 Task: Find connections with filter location Piraí with filter topic #training with filter profile language Potuguese with filter current company Management Solutions International (MSI) with filter school Tezpur University with filter industry Ground Passenger Transportation with filter service category Logo Design with filter keywords title Political Scientist
Action: Mouse moved to (149, 211)
Screenshot: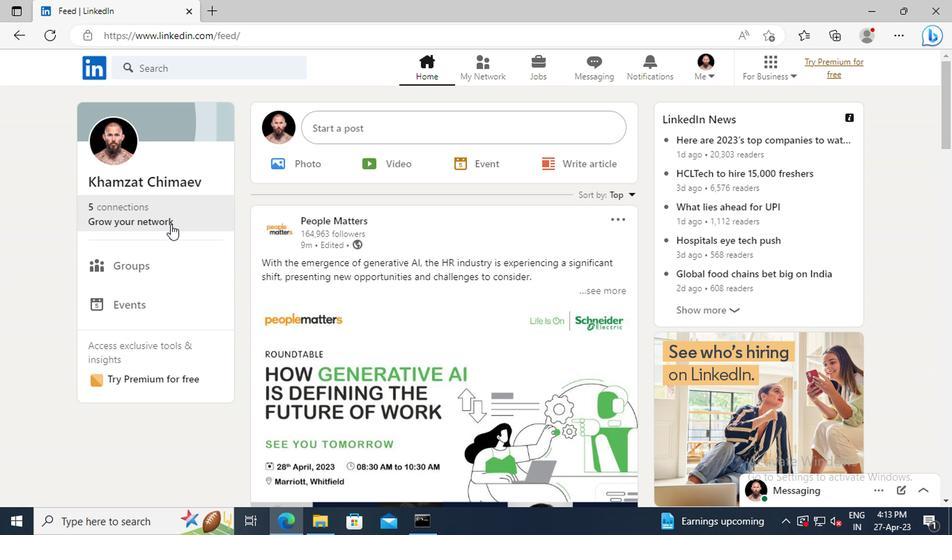 
Action: Mouse pressed left at (149, 211)
Screenshot: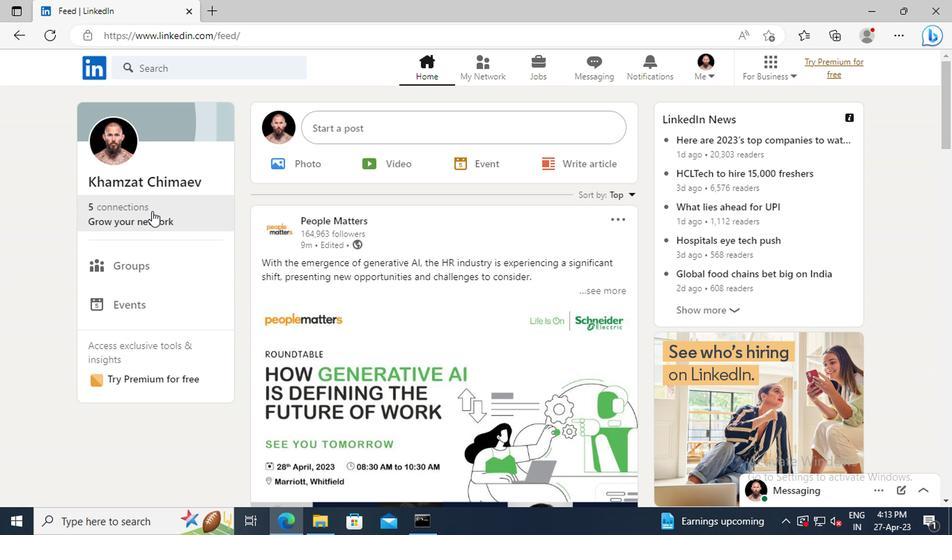 
Action: Mouse moved to (156, 142)
Screenshot: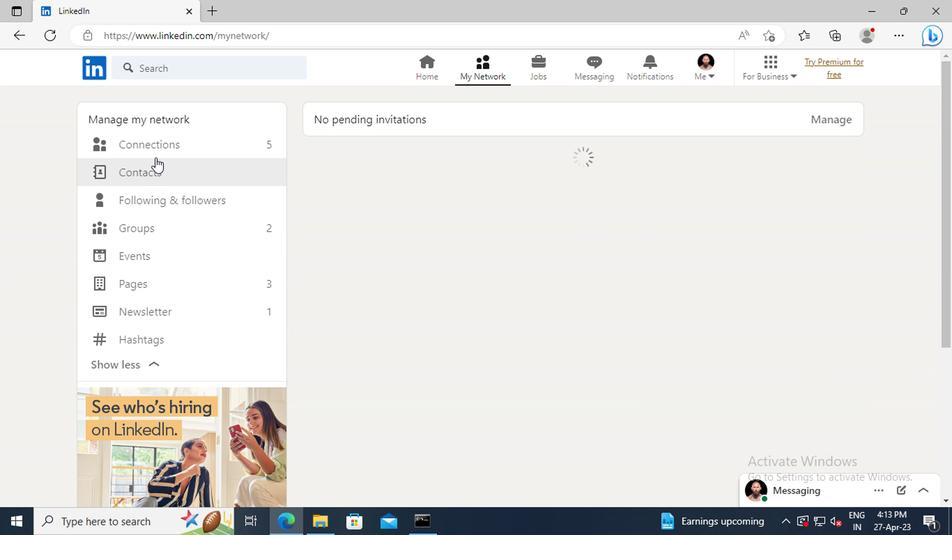 
Action: Mouse pressed left at (156, 142)
Screenshot: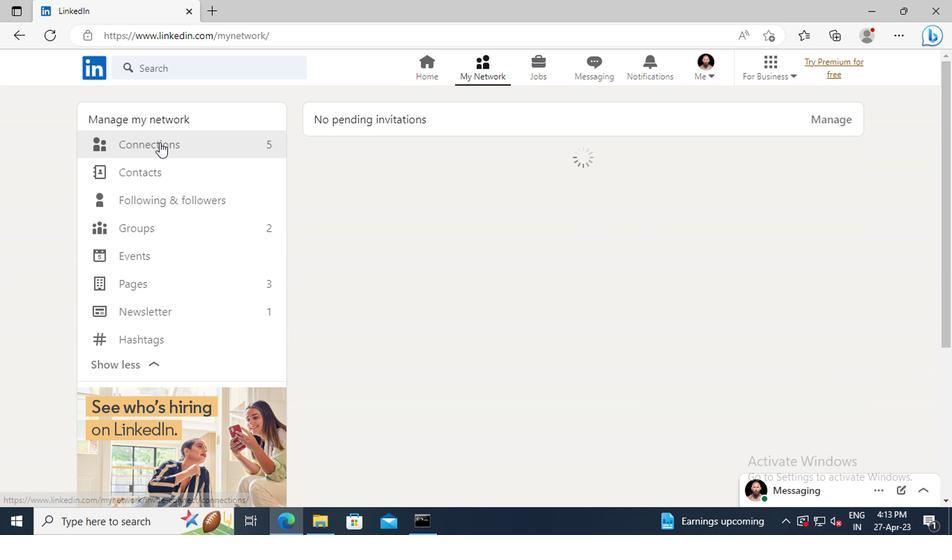 
Action: Mouse moved to (579, 145)
Screenshot: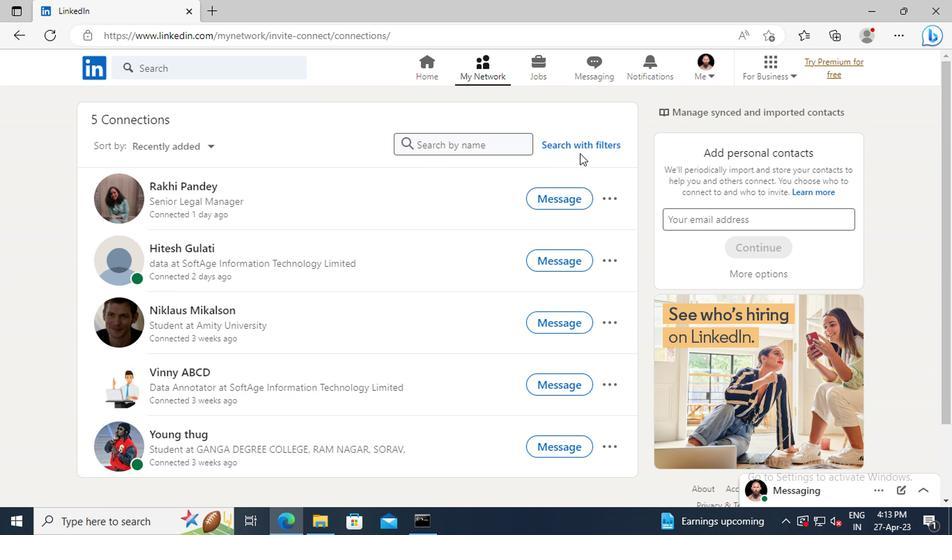 
Action: Mouse pressed left at (579, 145)
Screenshot: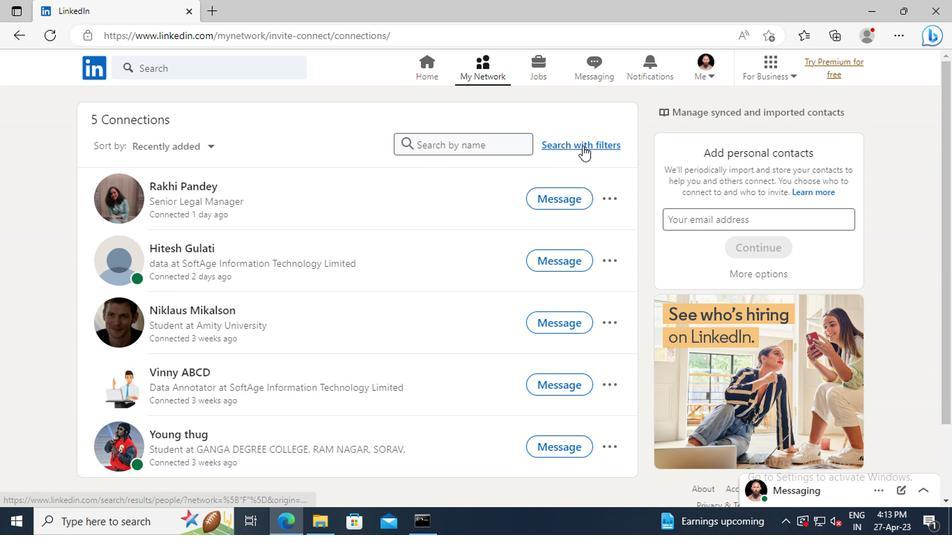 
Action: Mouse moved to (521, 109)
Screenshot: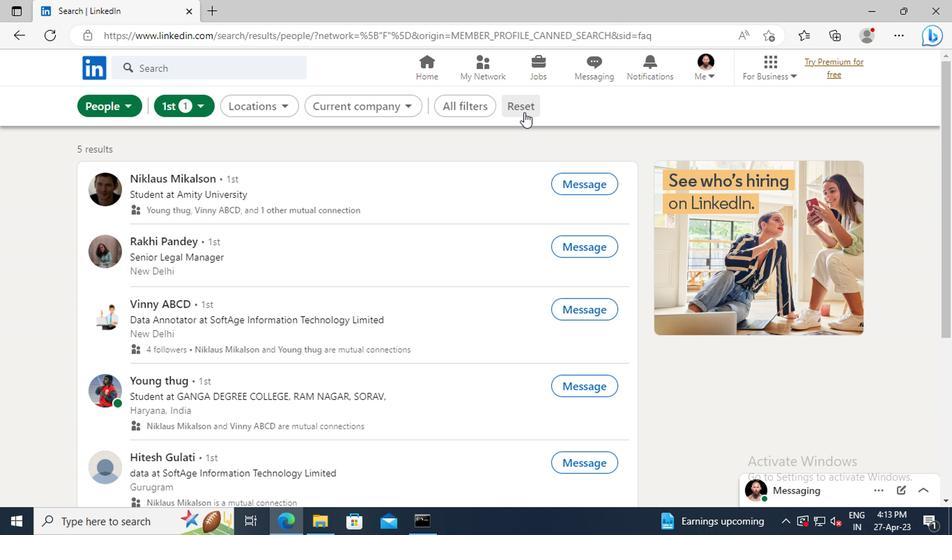 
Action: Mouse pressed left at (521, 109)
Screenshot: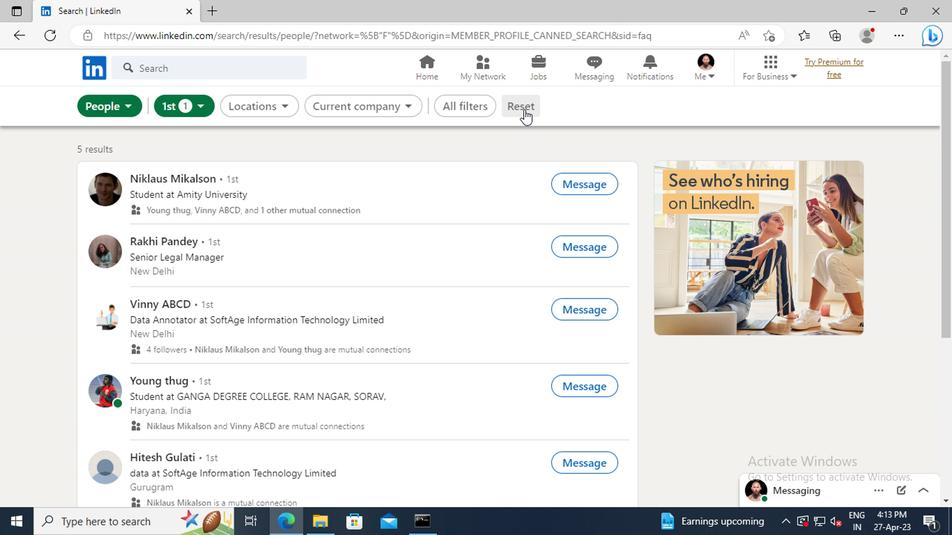 
Action: Mouse moved to (503, 106)
Screenshot: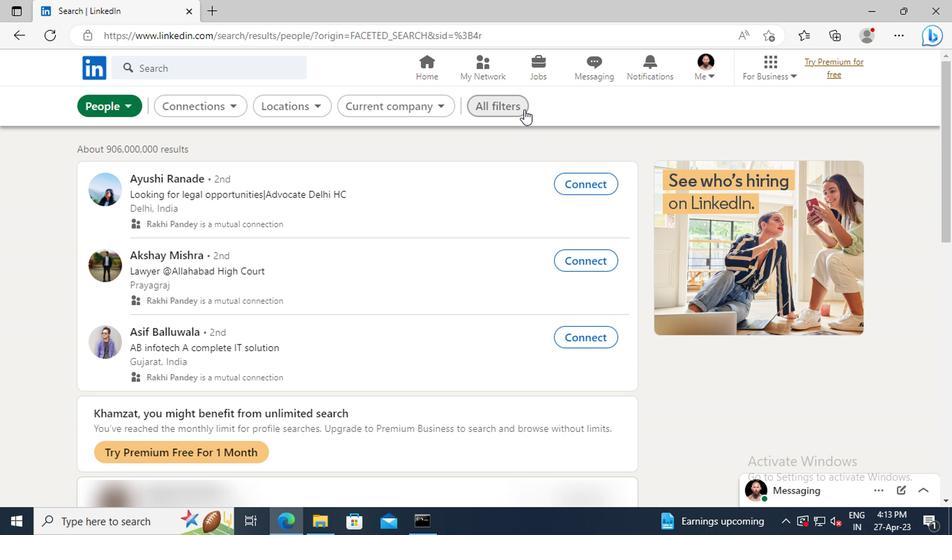 
Action: Mouse pressed left at (503, 106)
Screenshot: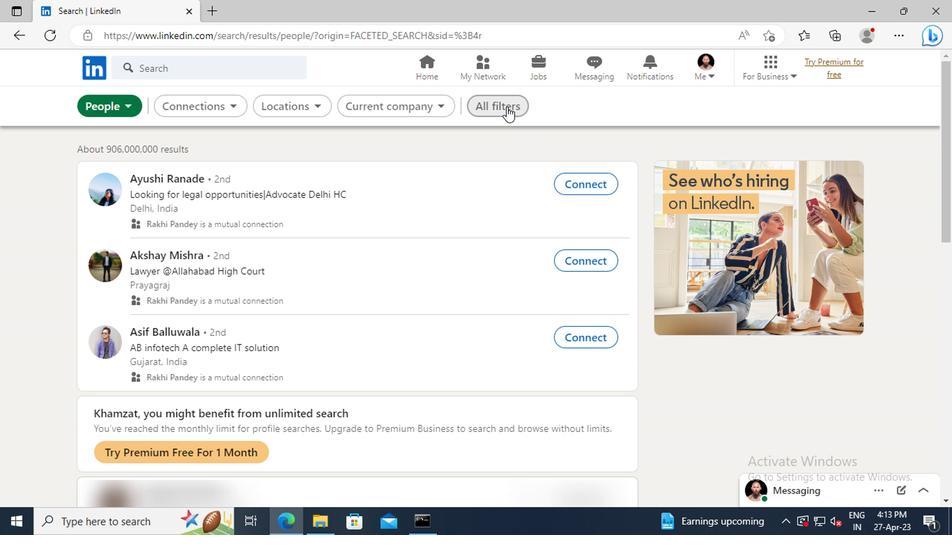 
Action: Mouse moved to (806, 271)
Screenshot: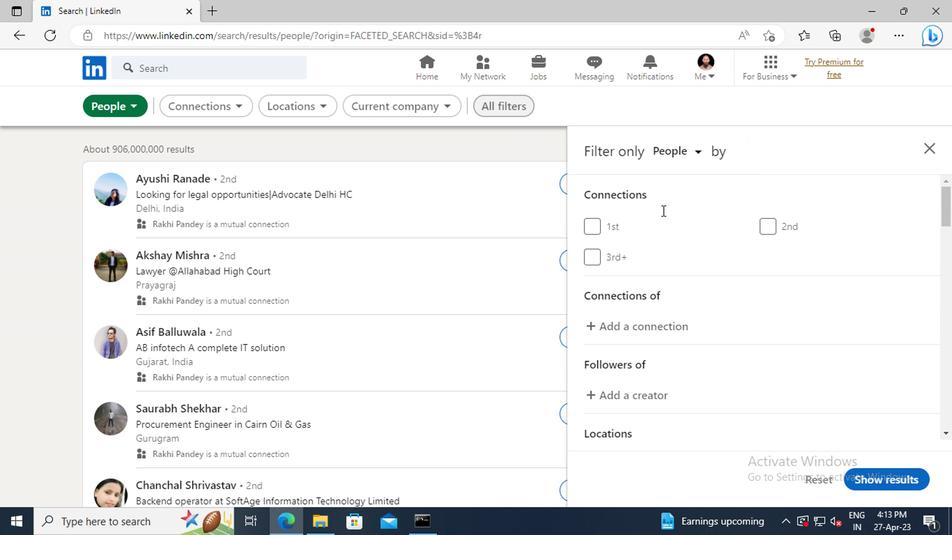 
Action: Mouse scrolled (806, 271) with delta (0, 0)
Screenshot: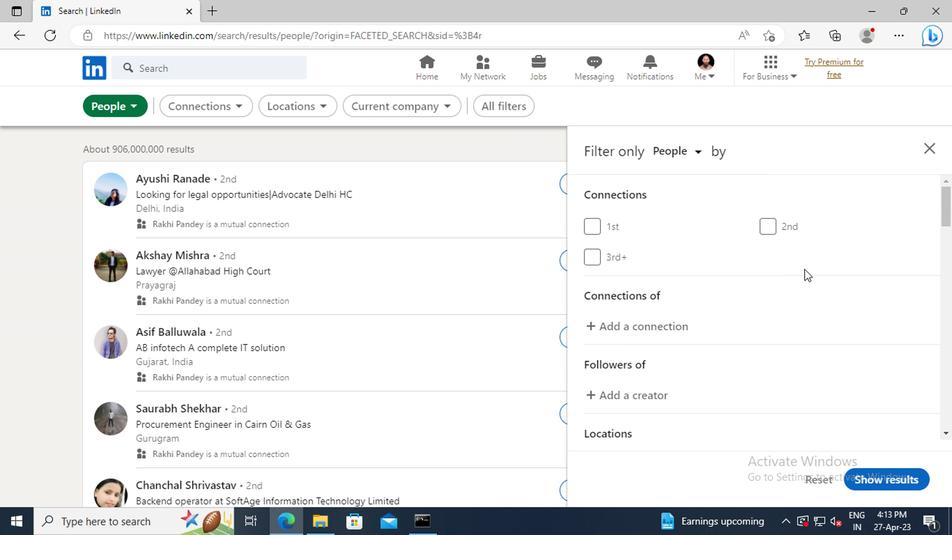 
Action: Mouse scrolled (806, 271) with delta (0, 0)
Screenshot: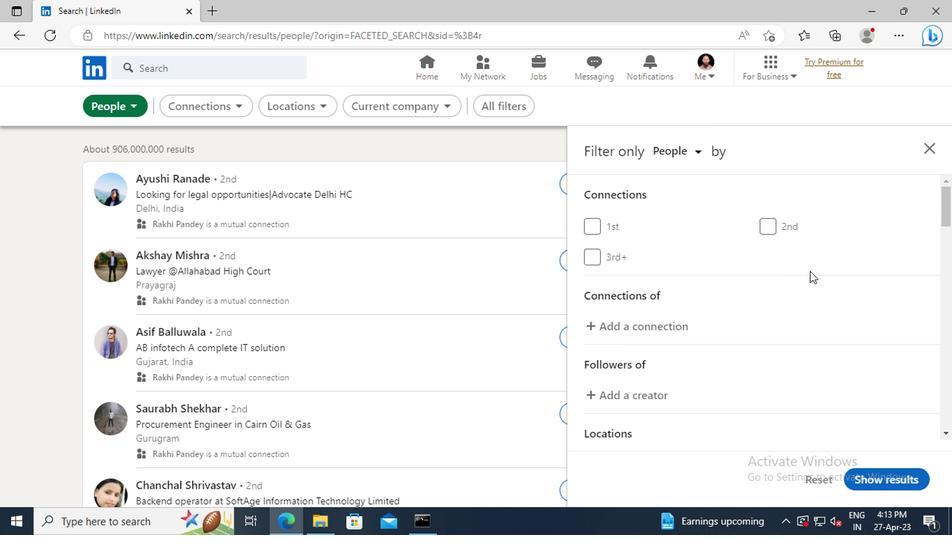 
Action: Mouse scrolled (806, 271) with delta (0, 0)
Screenshot: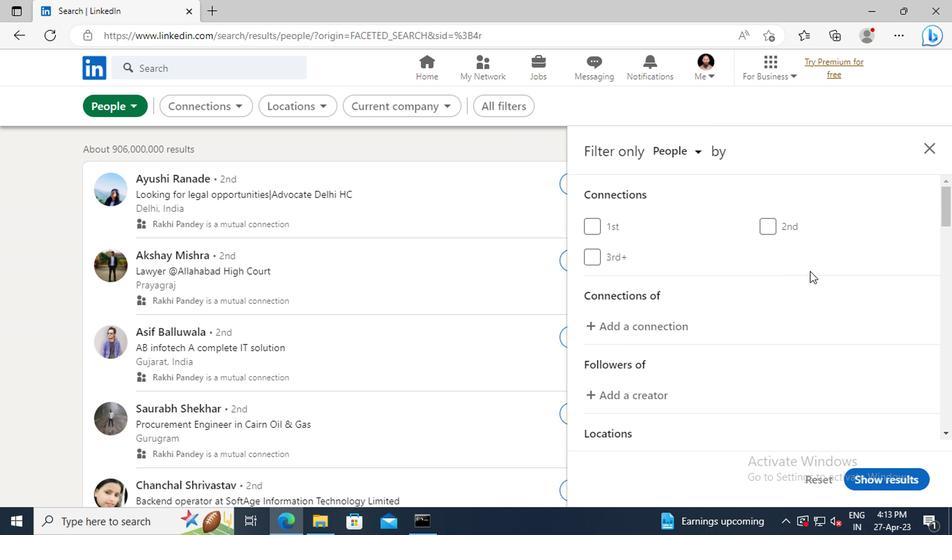 
Action: Mouse scrolled (806, 271) with delta (0, 0)
Screenshot: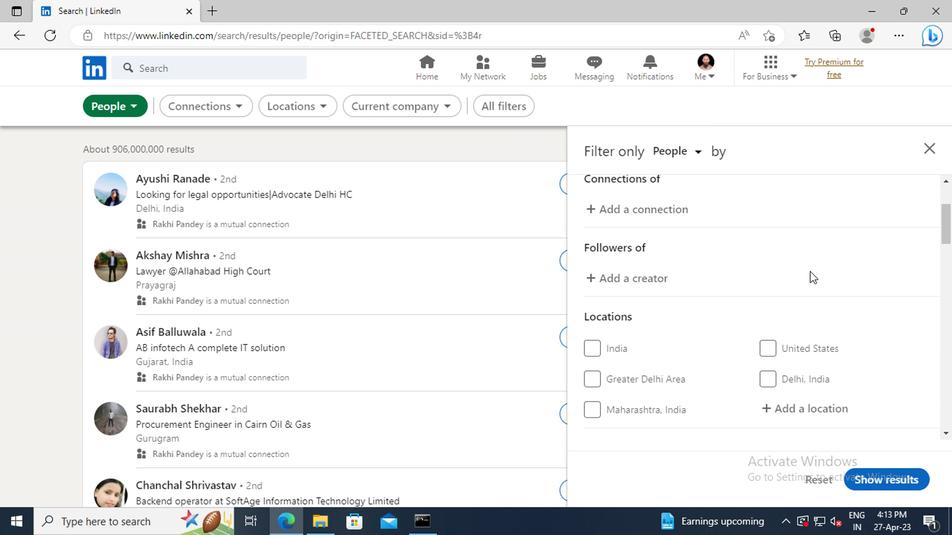 
Action: Mouse moved to (808, 367)
Screenshot: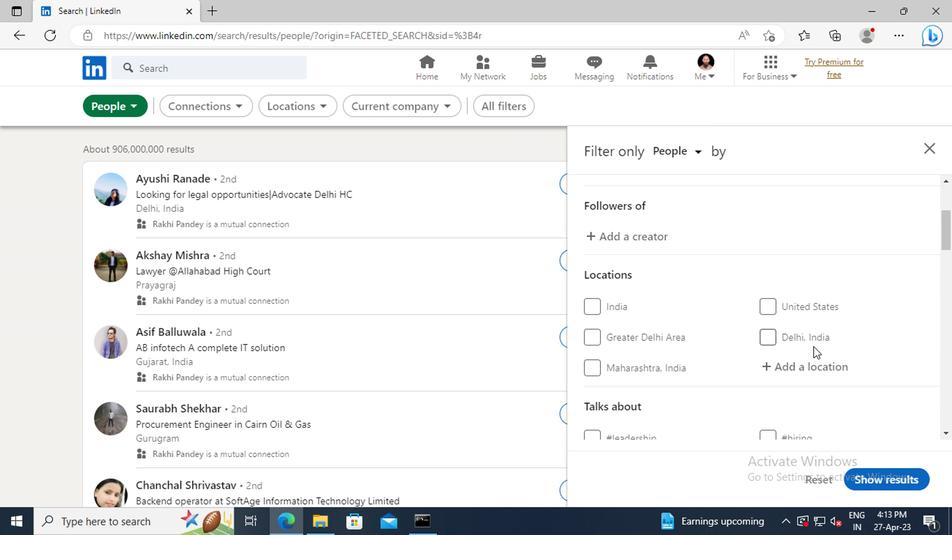 
Action: Mouse pressed left at (808, 367)
Screenshot: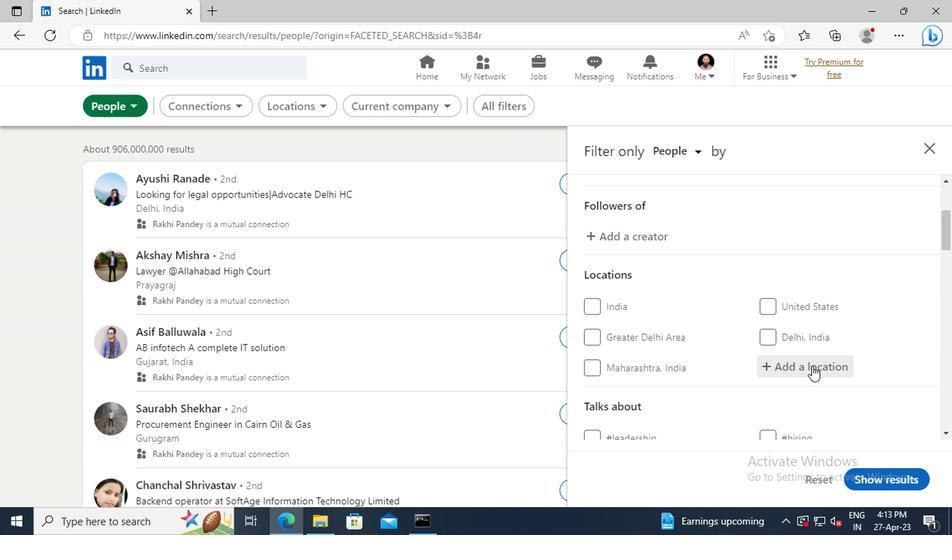 
Action: Key pressed <Key.shift>PIRAI
Screenshot: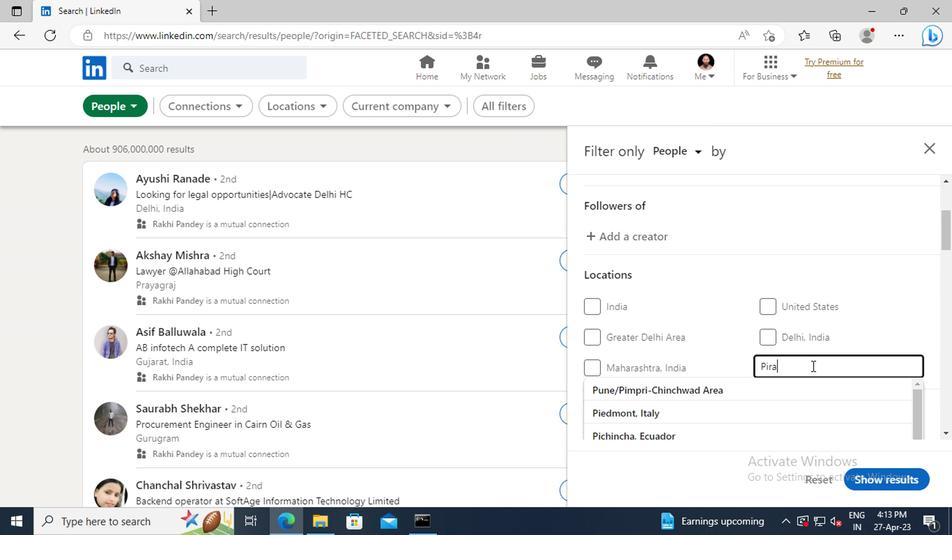 
Action: Mouse moved to (809, 389)
Screenshot: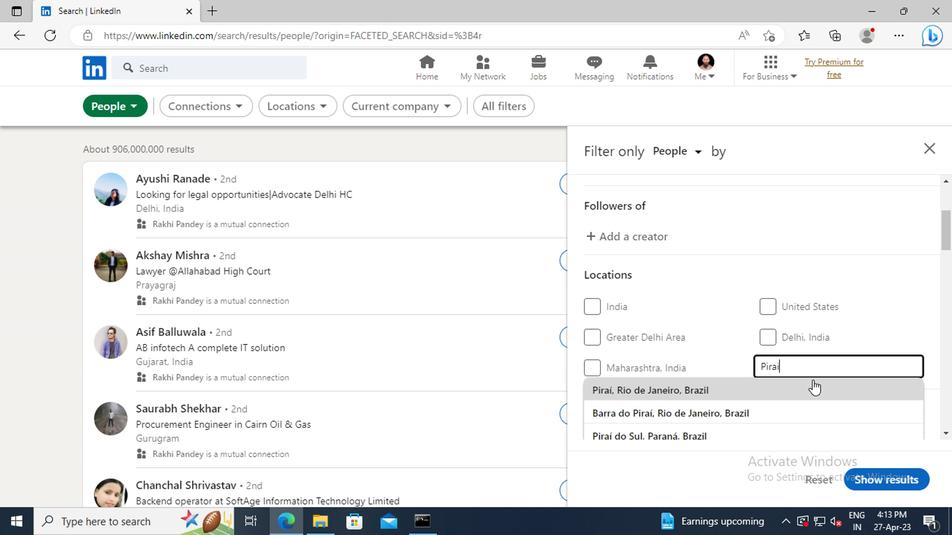
Action: Mouse pressed left at (809, 389)
Screenshot: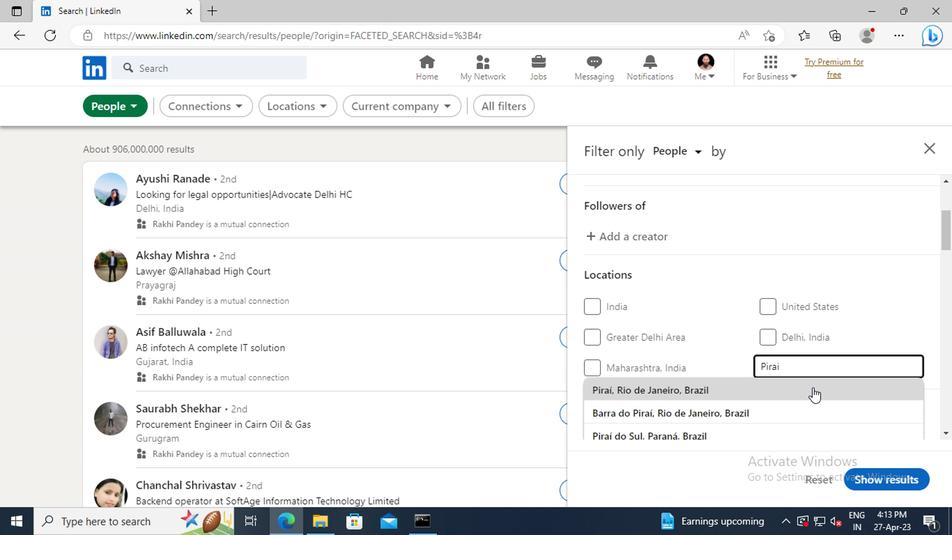 
Action: Mouse moved to (827, 319)
Screenshot: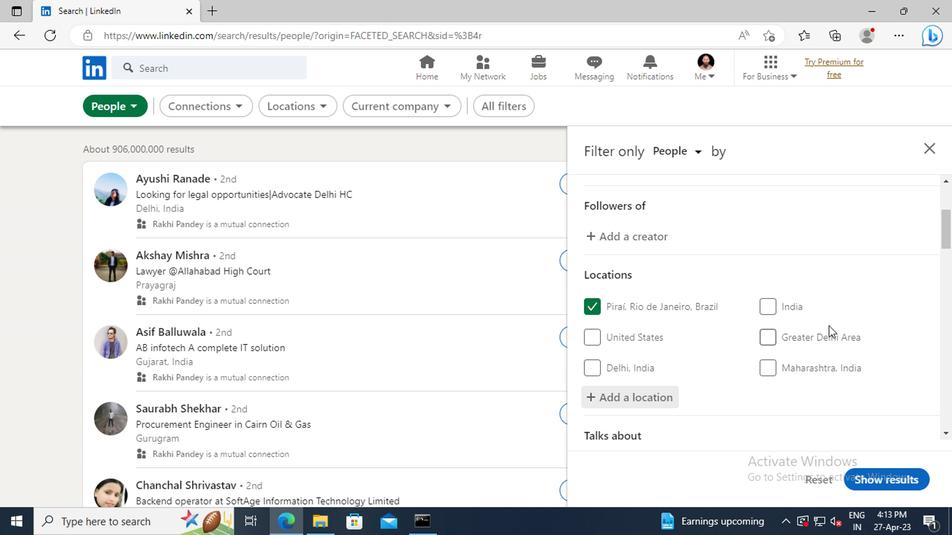 
Action: Mouse scrolled (827, 318) with delta (0, 0)
Screenshot: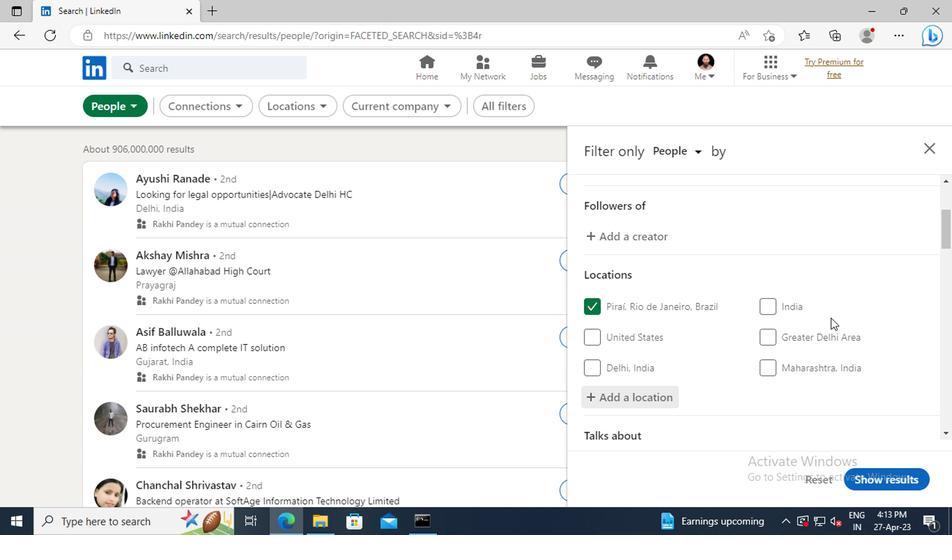 
Action: Mouse scrolled (827, 318) with delta (0, 0)
Screenshot: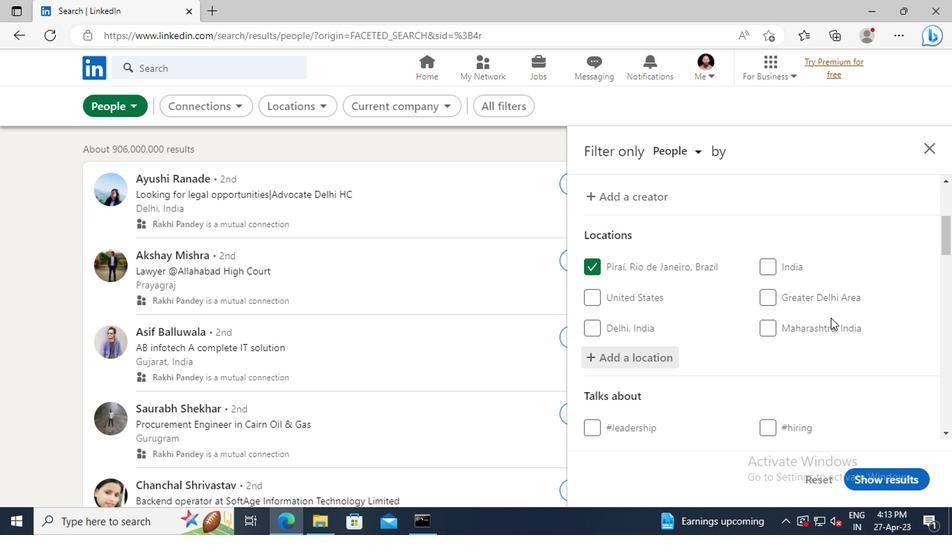 
Action: Mouse scrolled (827, 318) with delta (0, 0)
Screenshot: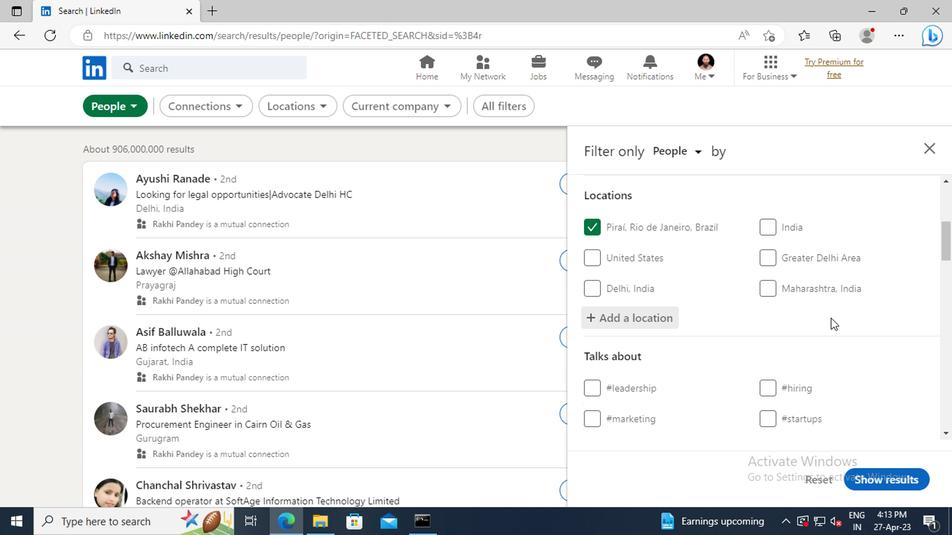 
Action: Mouse scrolled (827, 318) with delta (0, 0)
Screenshot: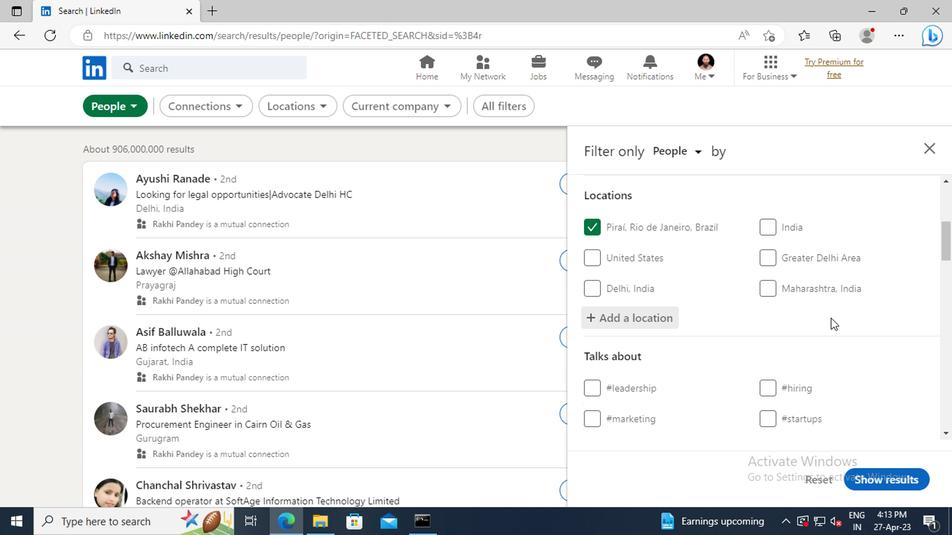 
Action: Mouse moved to (797, 373)
Screenshot: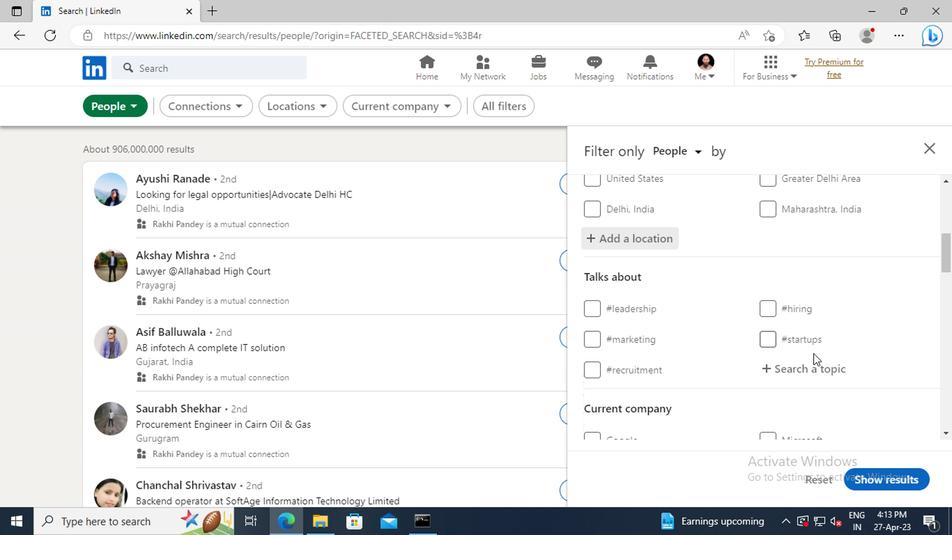
Action: Mouse pressed left at (797, 373)
Screenshot: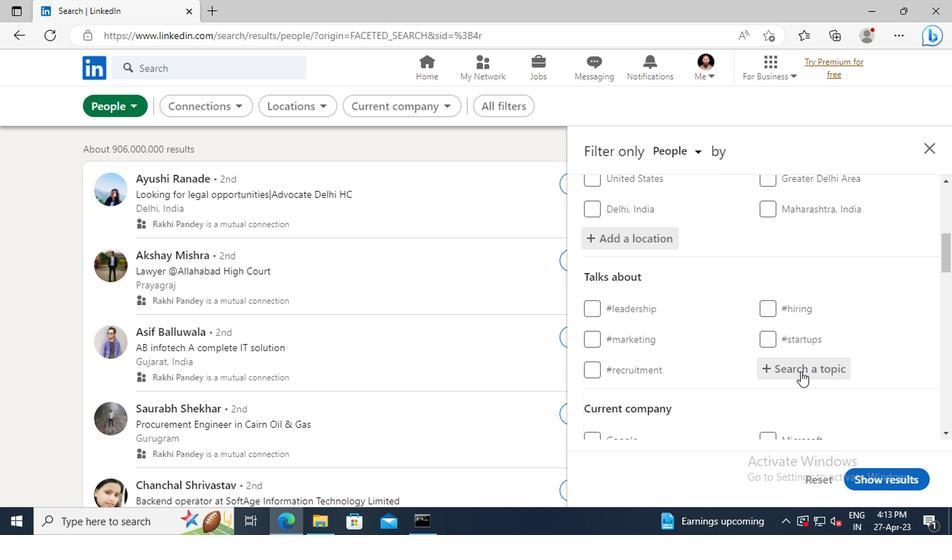 
Action: Key pressed <Key.shift>#TRAINING<Key.enter>
Screenshot: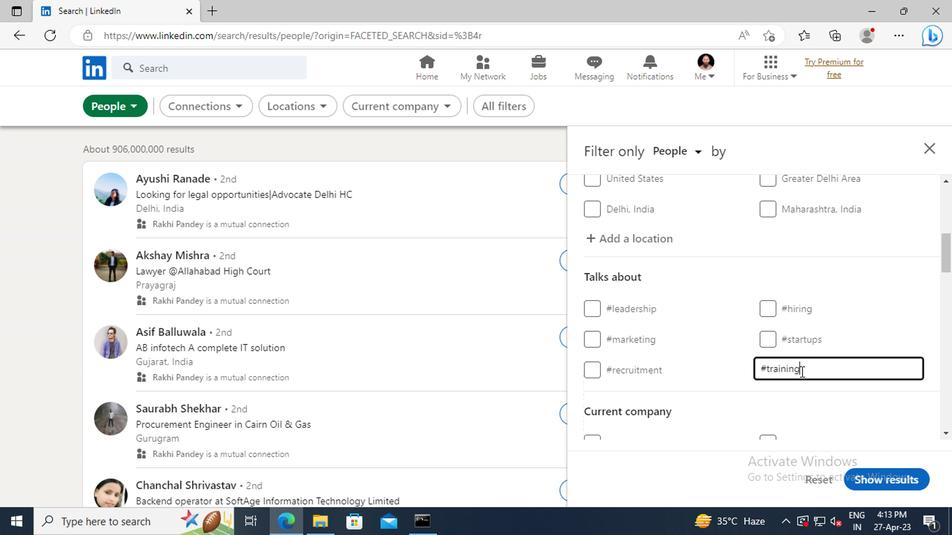 
Action: Mouse moved to (788, 335)
Screenshot: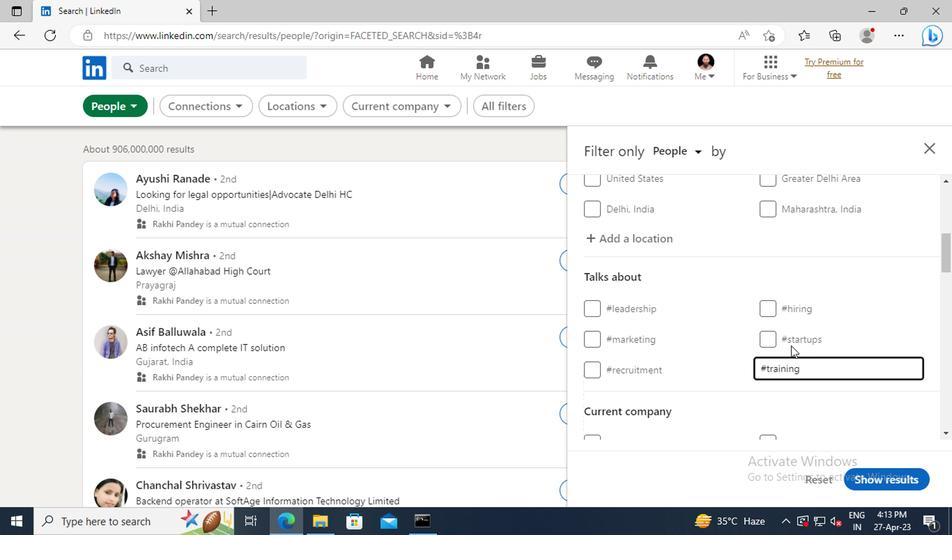 
Action: Mouse scrolled (788, 334) with delta (0, 0)
Screenshot: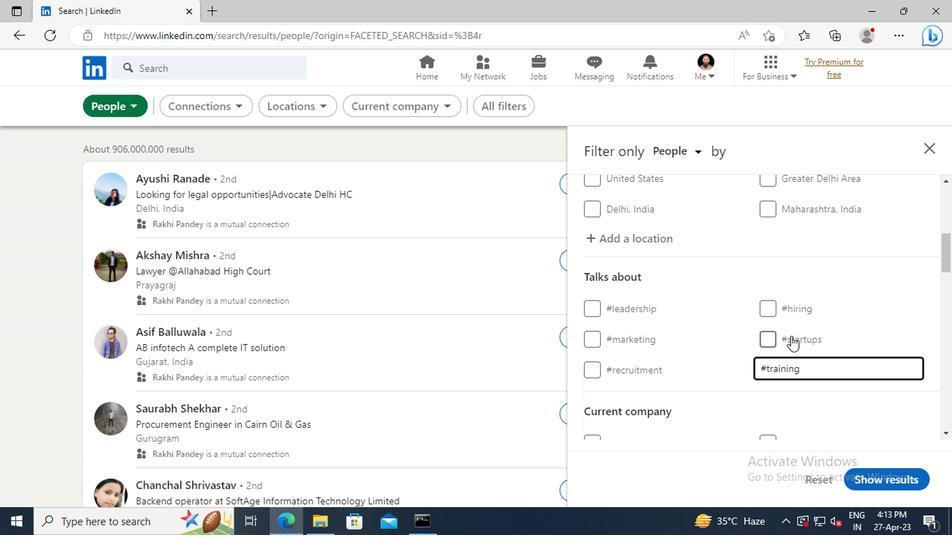 
Action: Mouse scrolled (788, 334) with delta (0, 0)
Screenshot: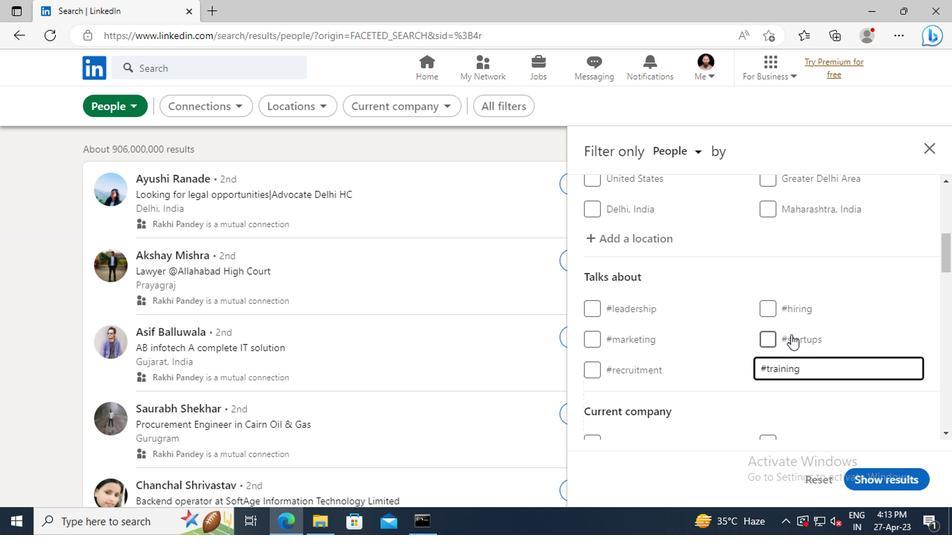 
Action: Mouse scrolled (788, 334) with delta (0, 0)
Screenshot: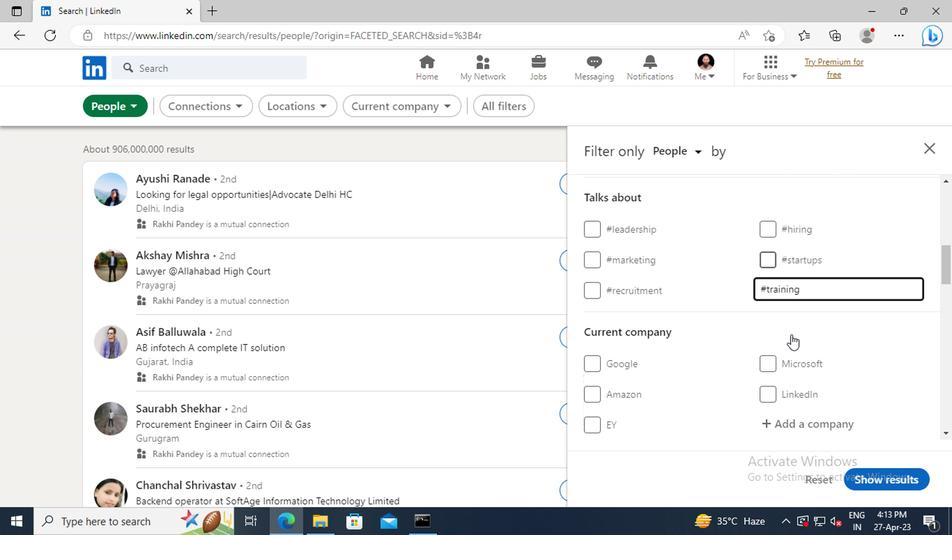 
Action: Mouse scrolled (788, 334) with delta (0, 0)
Screenshot: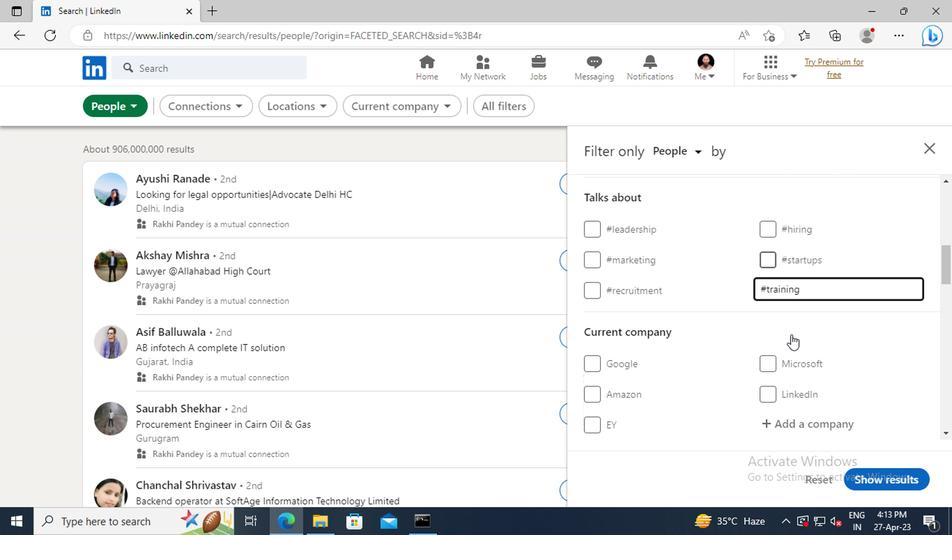 
Action: Mouse scrolled (788, 334) with delta (0, 0)
Screenshot: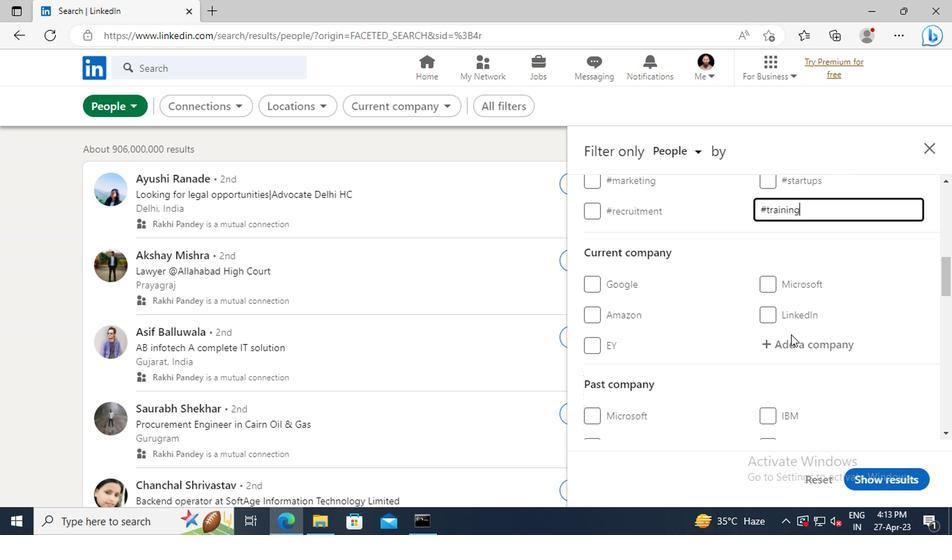 
Action: Mouse scrolled (788, 334) with delta (0, 0)
Screenshot: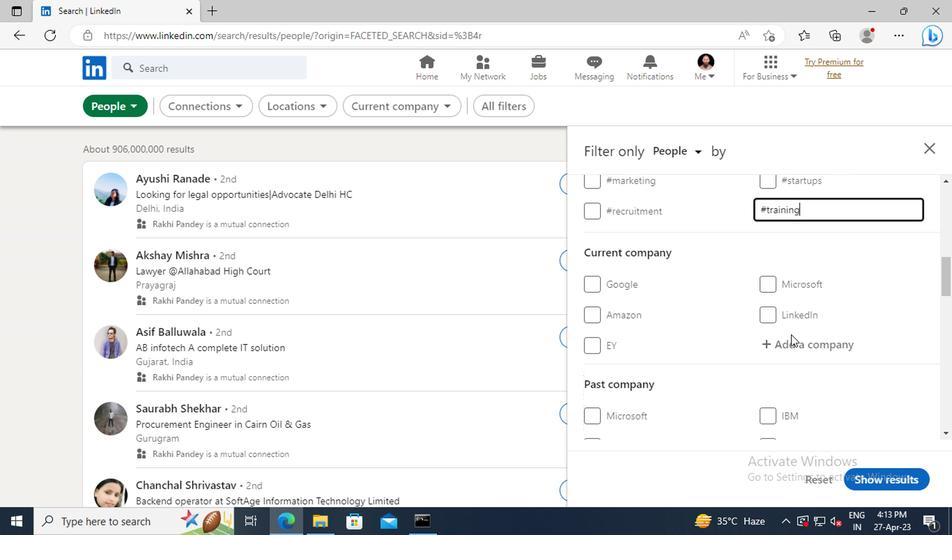 
Action: Mouse scrolled (788, 334) with delta (0, 0)
Screenshot: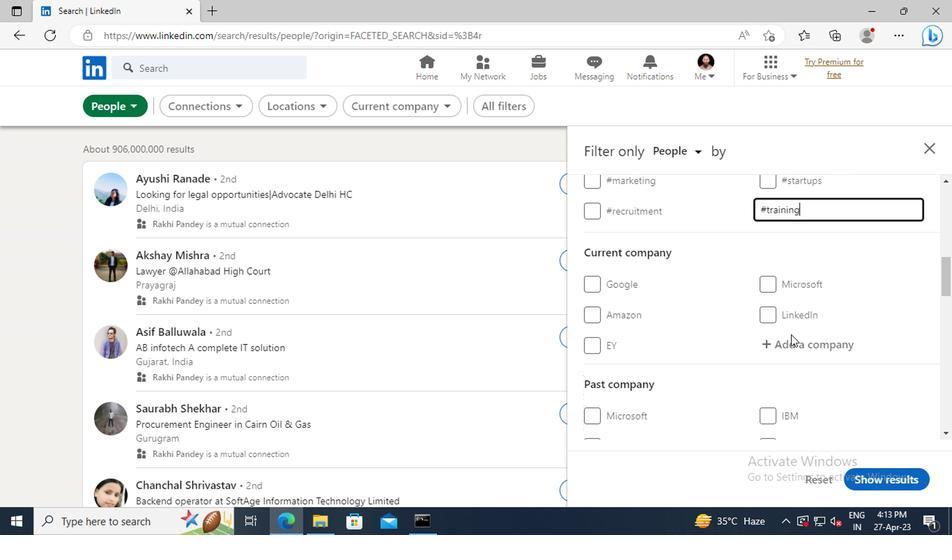 
Action: Mouse scrolled (788, 334) with delta (0, 0)
Screenshot: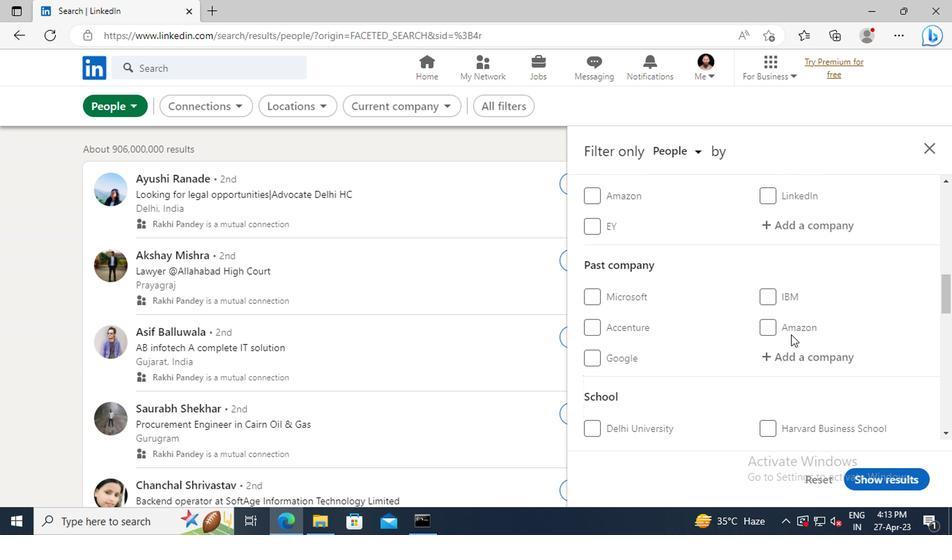 
Action: Mouse scrolled (788, 334) with delta (0, 0)
Screenshot: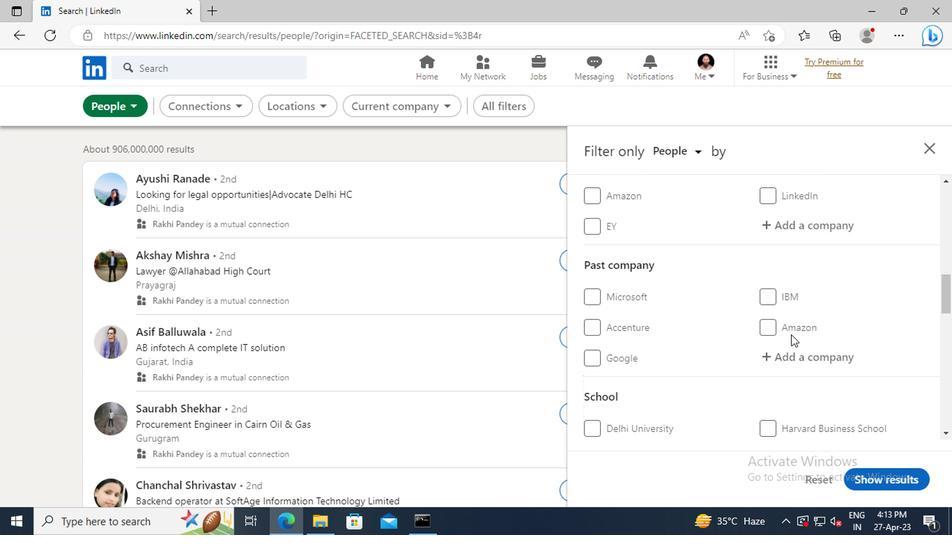 
Action: Mouse scrolled (788, 334) with delta (0, 0)
Screenshot: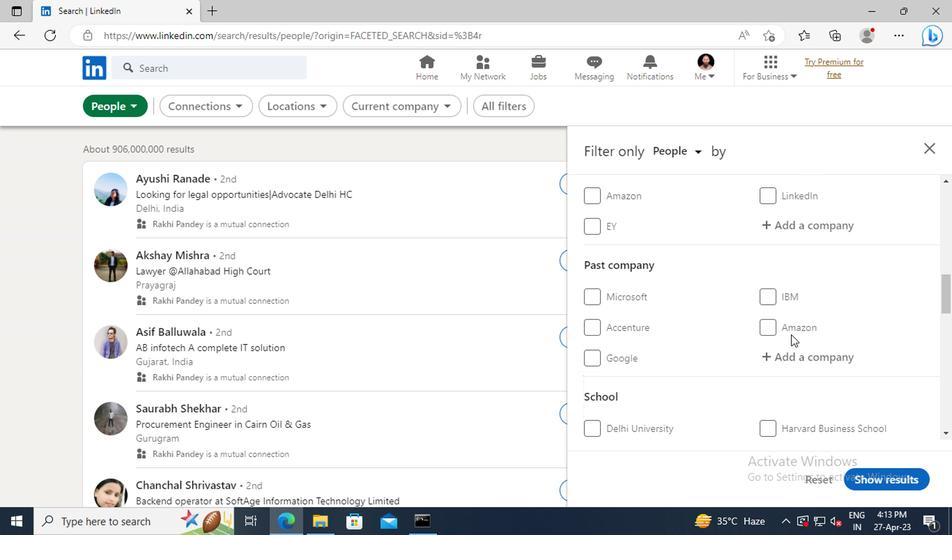 
Action: Mouse scrolled (788, 334) with delta (0, 0)
Screenshot: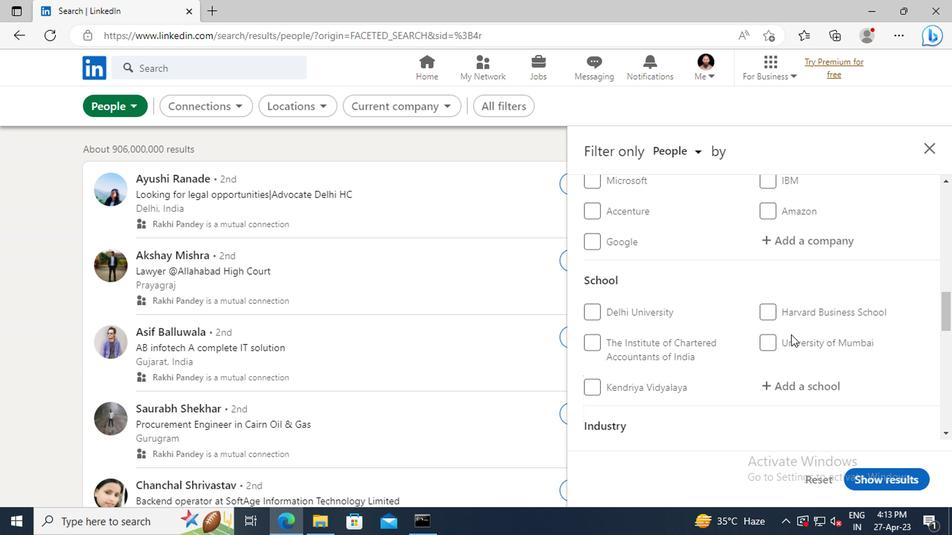 
Action: Mouse scrolled (788, 334) with delta (0, 0)
Screenshot: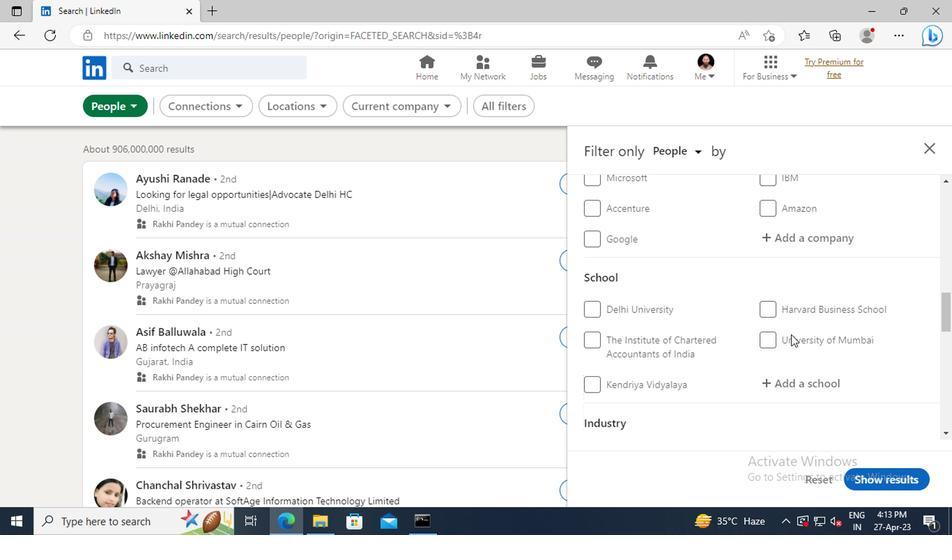 
Action: Mouse scrolled (788, 334) with delta (0, 0)
Screenshot: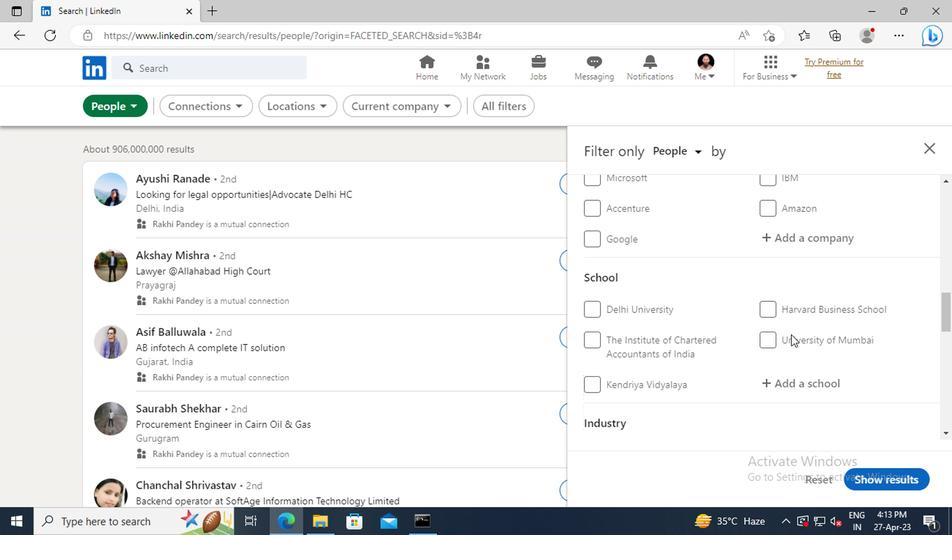 
Action: Mouse scrolled (788, 334) with delta (0, 0)
Screenshot: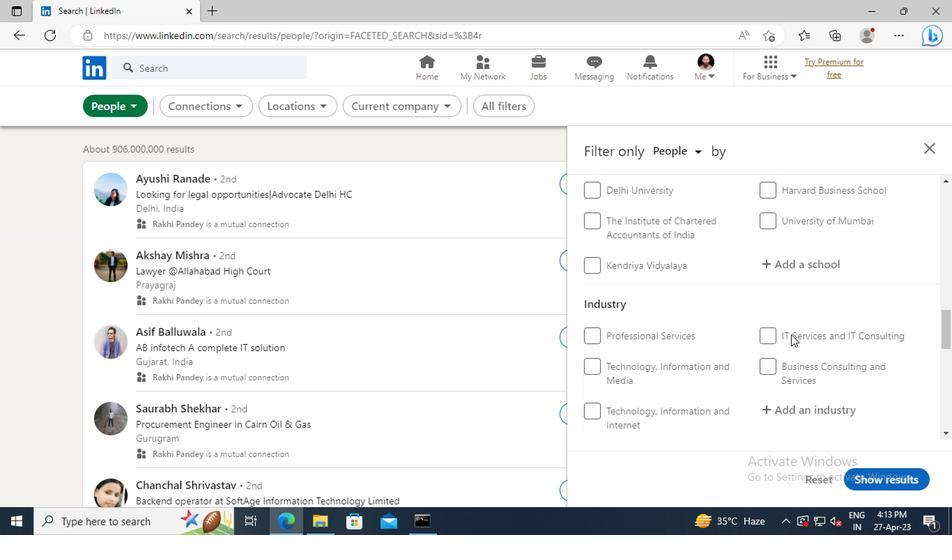 
Action: Mouse scrolled (788, 334) with delta (0, 0)
Screenshot: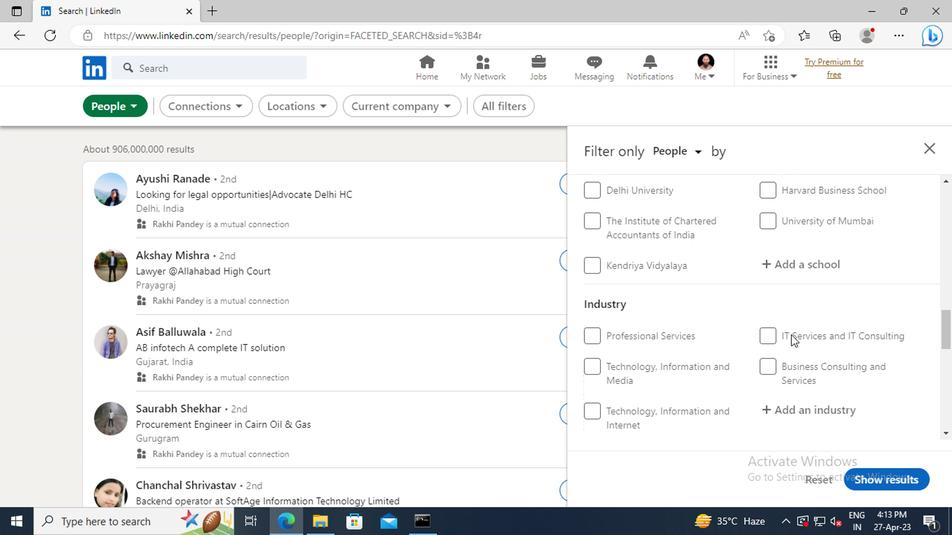 
Action: Mouse scrolled (788, 334) with delta (0, 0)
Screenshot: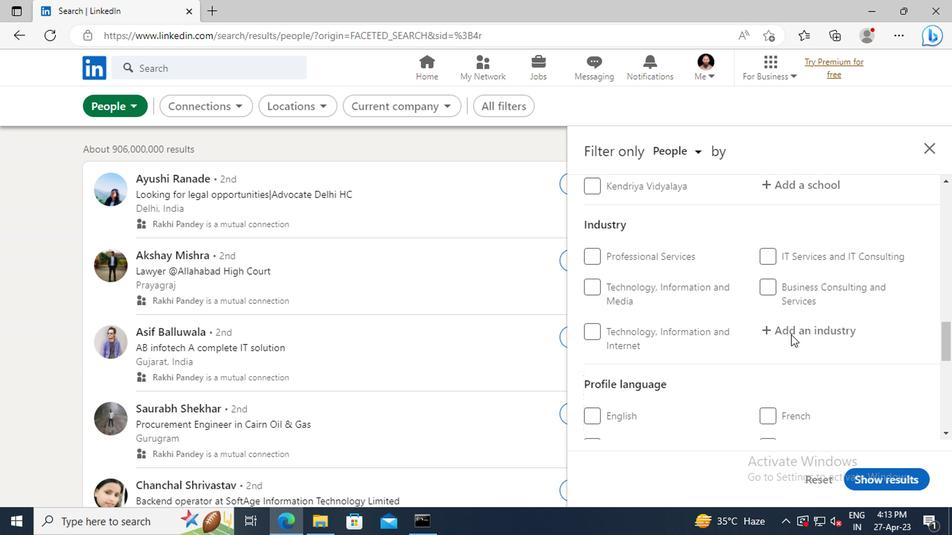 
Action: Mouse scrolled (788, 334) with delta (0, 0)
Screenshot: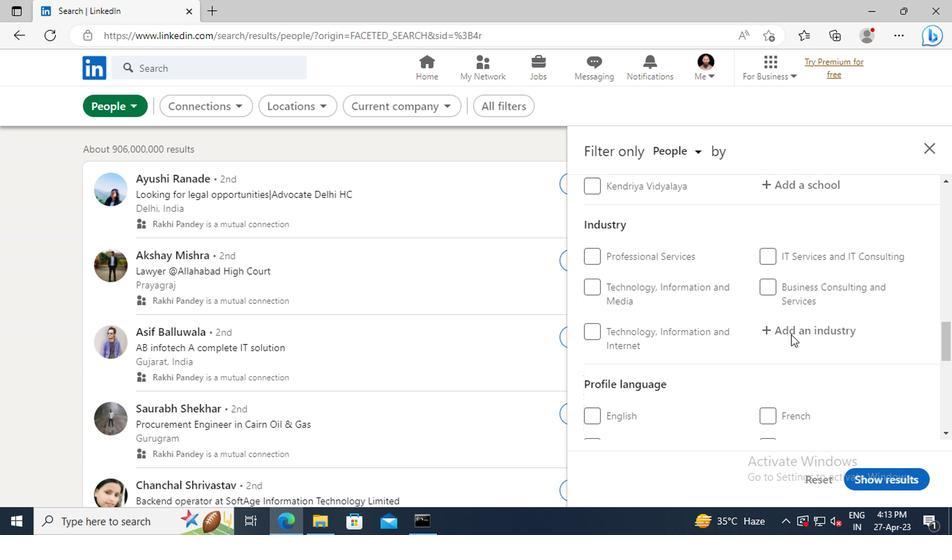 
Action: Mouse moved to (773, 368)
Screenshot: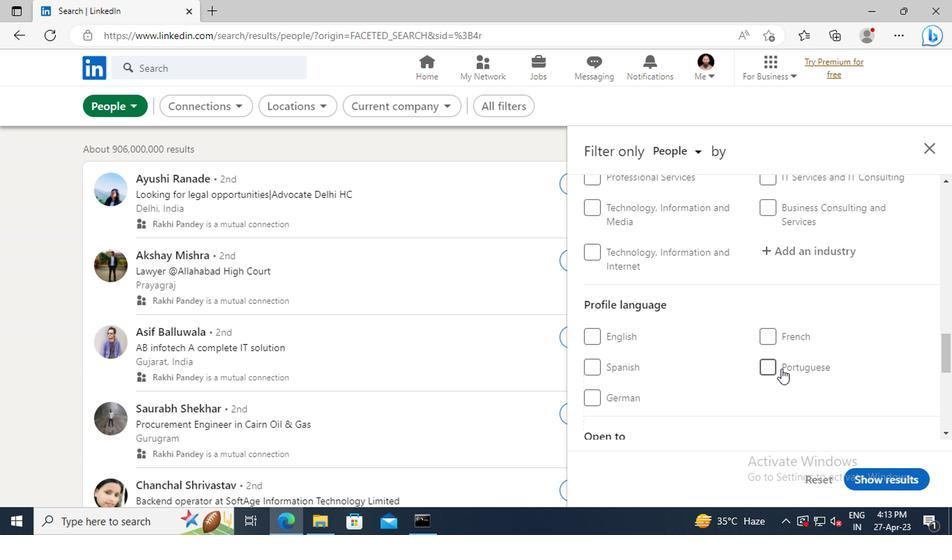 
Action: Mouse pressed left at (773, 368)
Screenshot: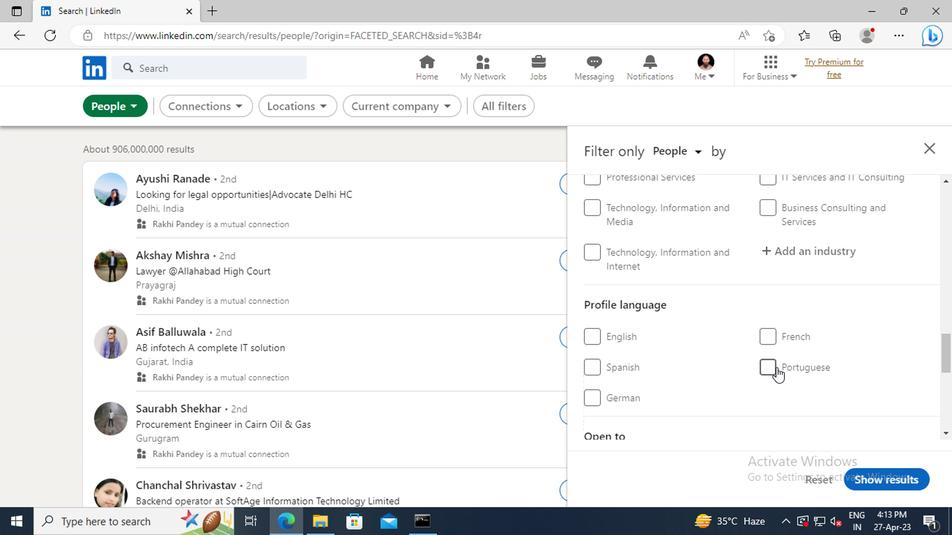 
Action: Mouse moved to (796, 351)
Screenshot: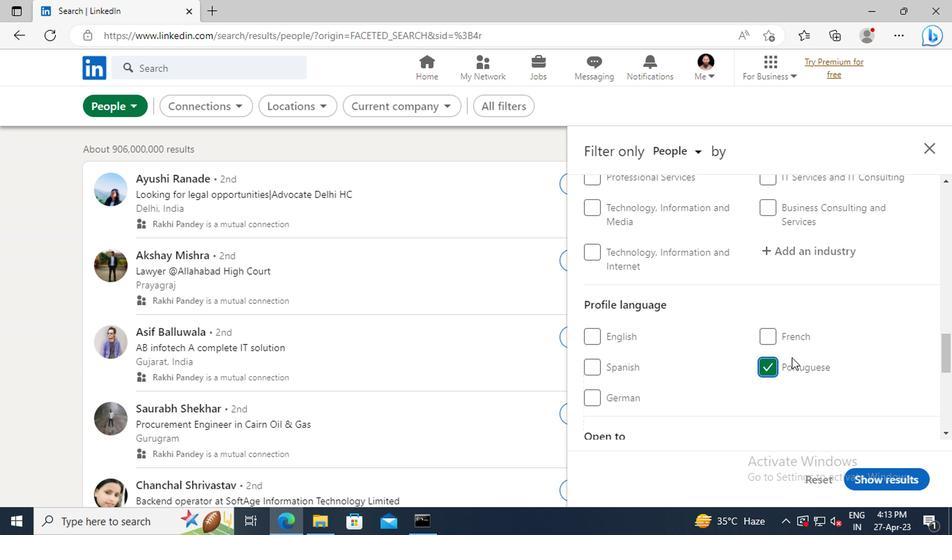 
Action: Mouse scrolled (796, 352) with delta (0, 0)
Screenshot: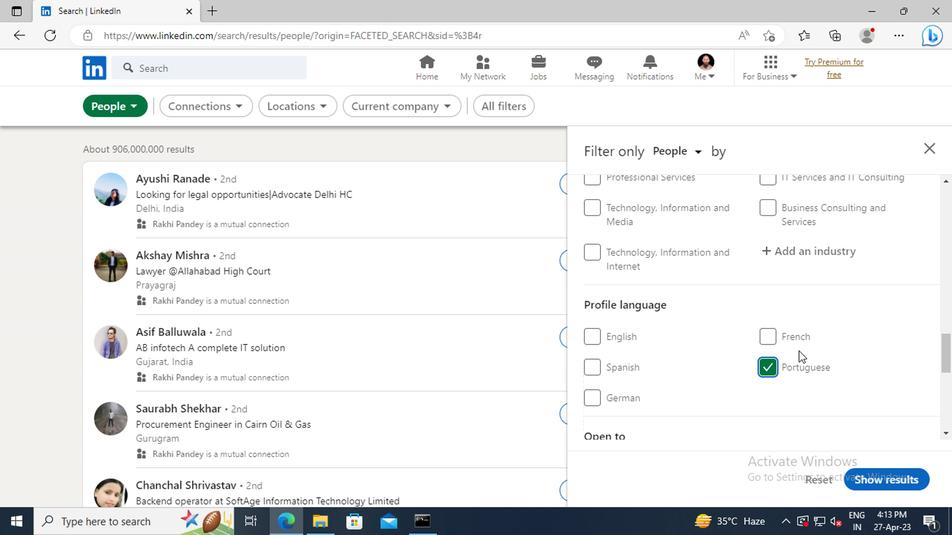 
Action: Mouse scrolled (796, 352) with delta (0, 0)
Screenshot: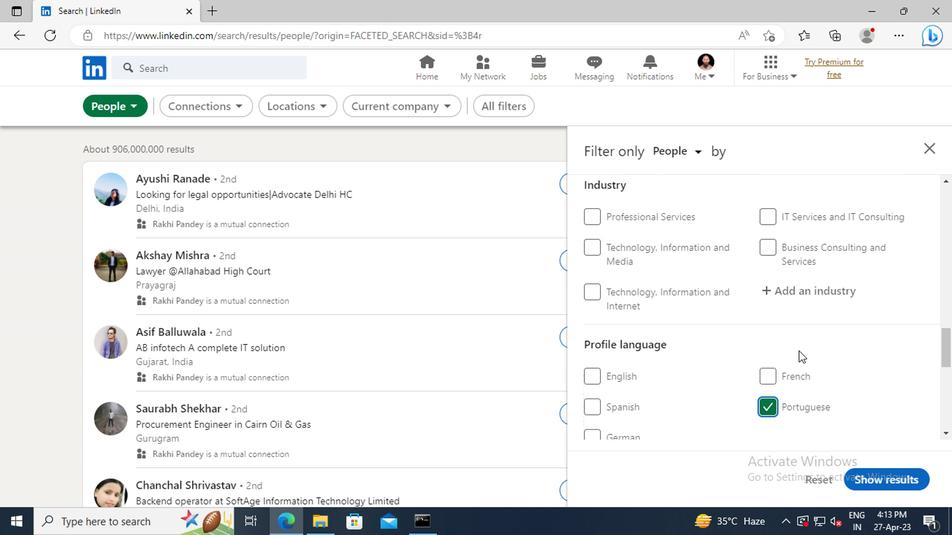 
Action: Mouse scrolled (796, 352) with delta (0, 0)
Screenshot: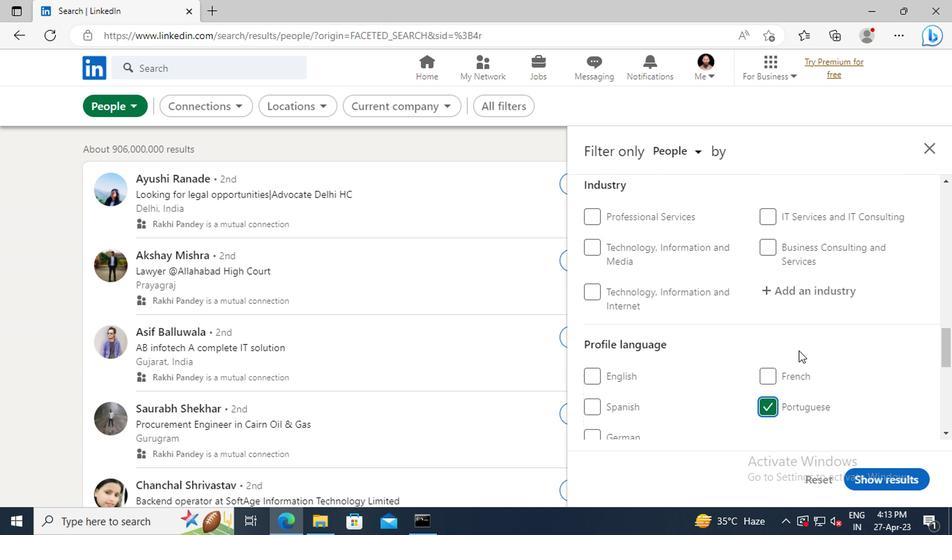 
Action: Mouse scrolled (796, 352) with delta (0, 0)
Screenshot: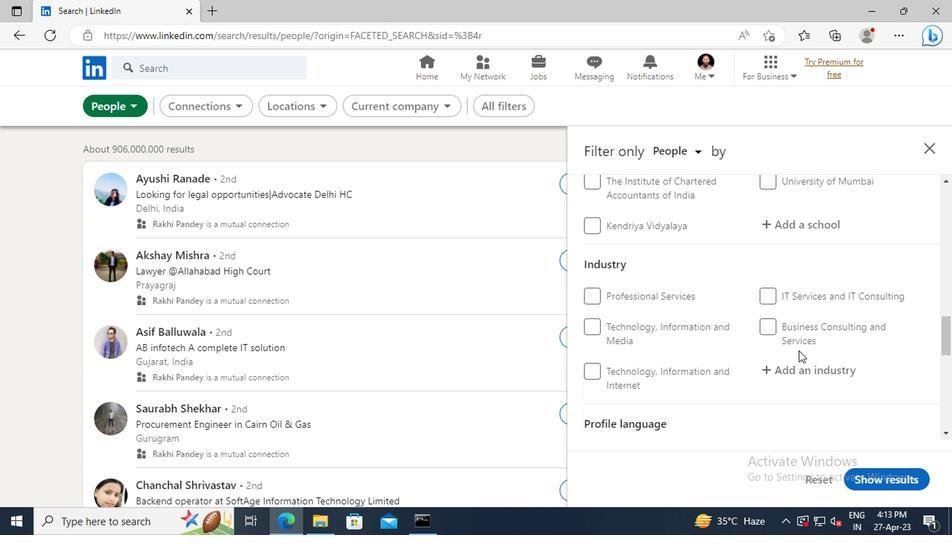 
Action: Mouse scrolled (796, 352) with delta (0, 0)
Screenshot: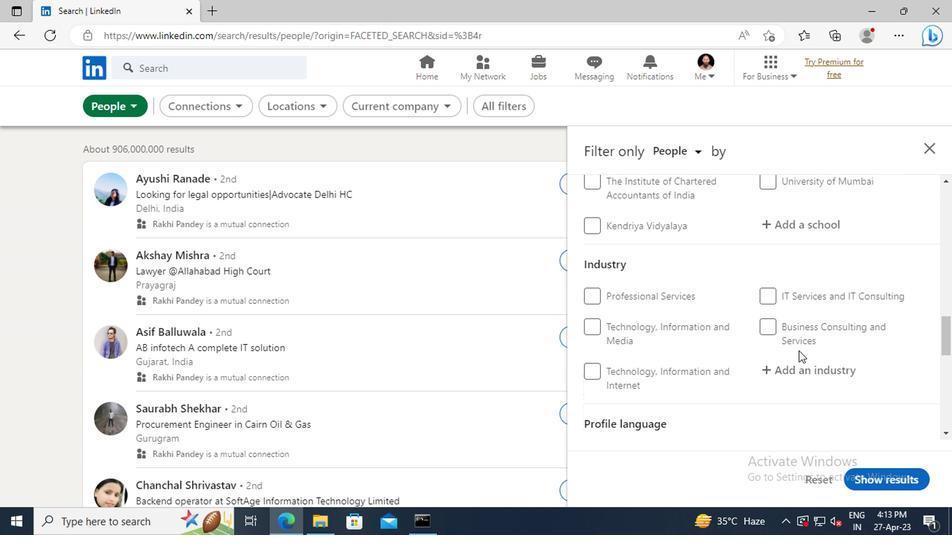
Action: Mouse scrolled (796, 352) with delta (0, 0)
Screenshot: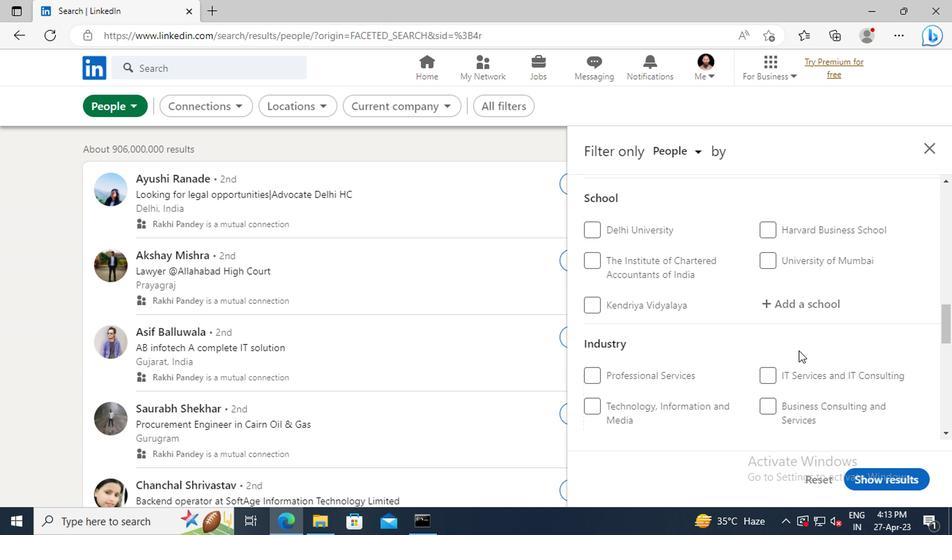 
Action: Mouse scrolled (796, 352) with delta (0, 0)
Screenshot: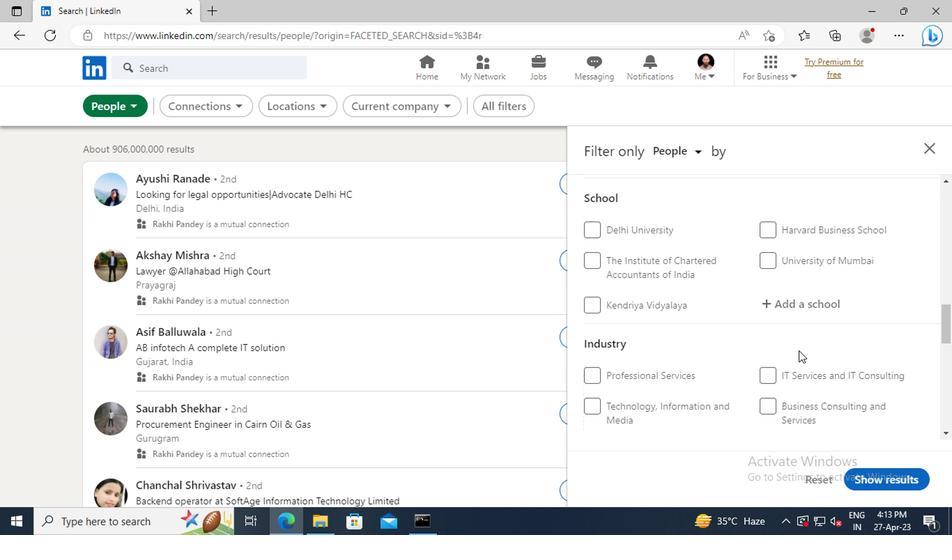 
Action: Mouse scrolled (796, 352) with delta (0, 0)
Screenshot: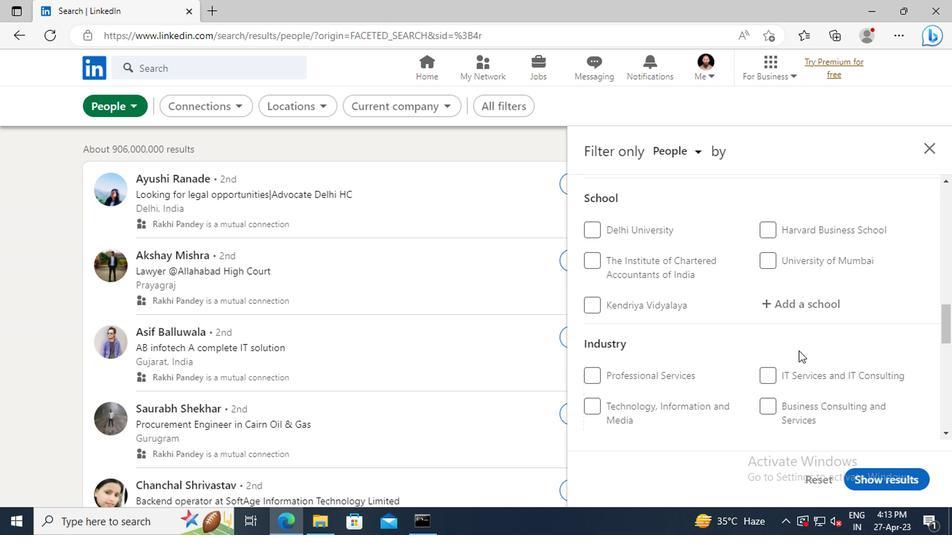 
Action: Mouse scrolled (796, 352) with delta (0, 0)
Screenshot: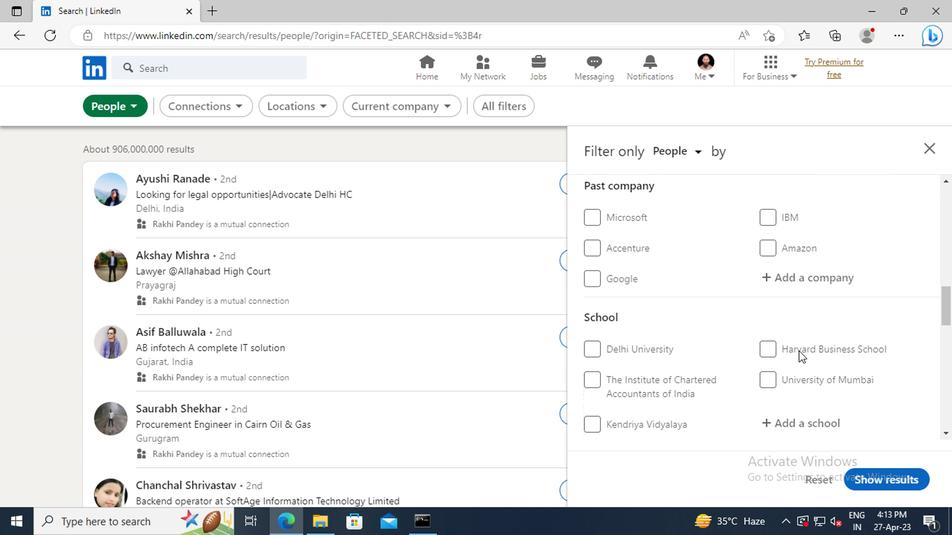
Action: Mouse scrolled (796, 352) with delta (0, 0)
Screenshot: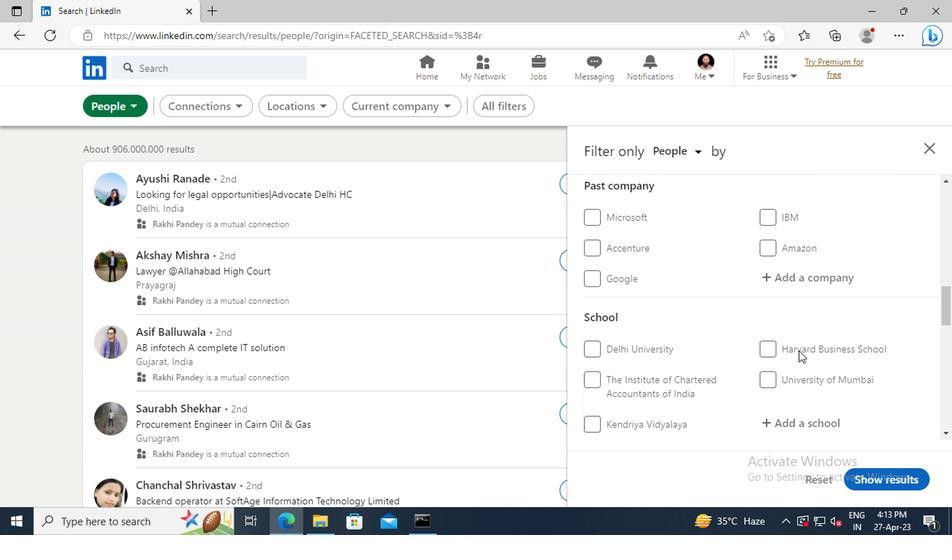 
Action: Mouse scrolled (796, 352) with delta (0, 0)
Screenshot: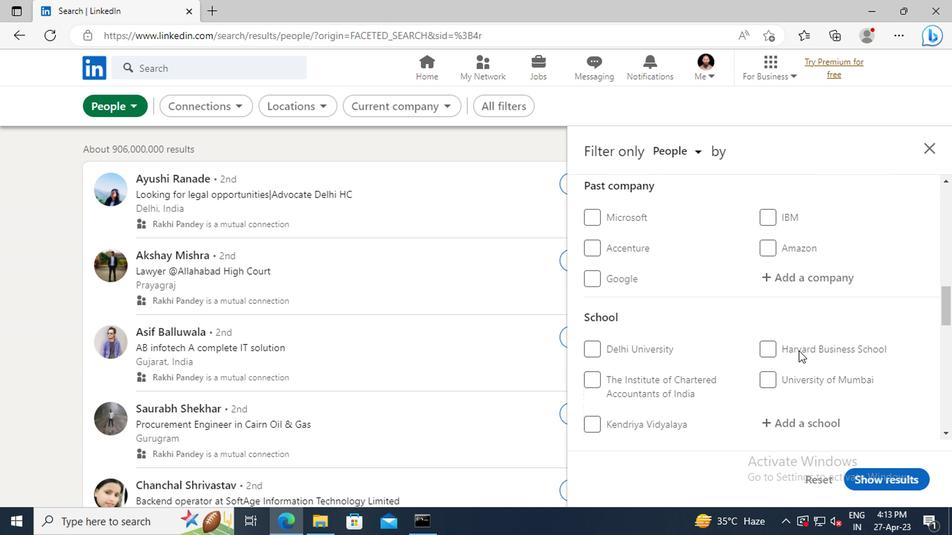 
Action: Mouse scrolled (796, 352) with delta (0, 0)
Screenshot: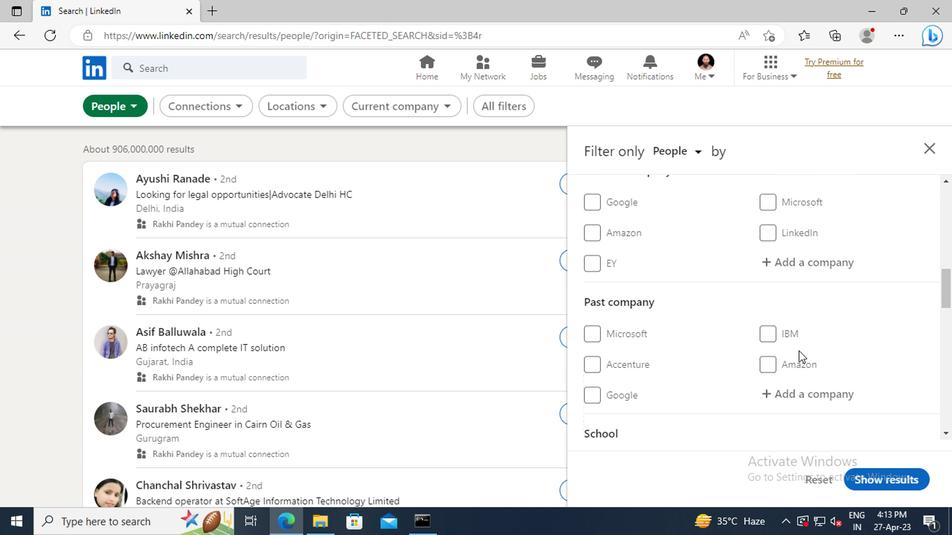 
Action: Mouse scrolled (796, 352) with delta (0, 0)
Screenshot: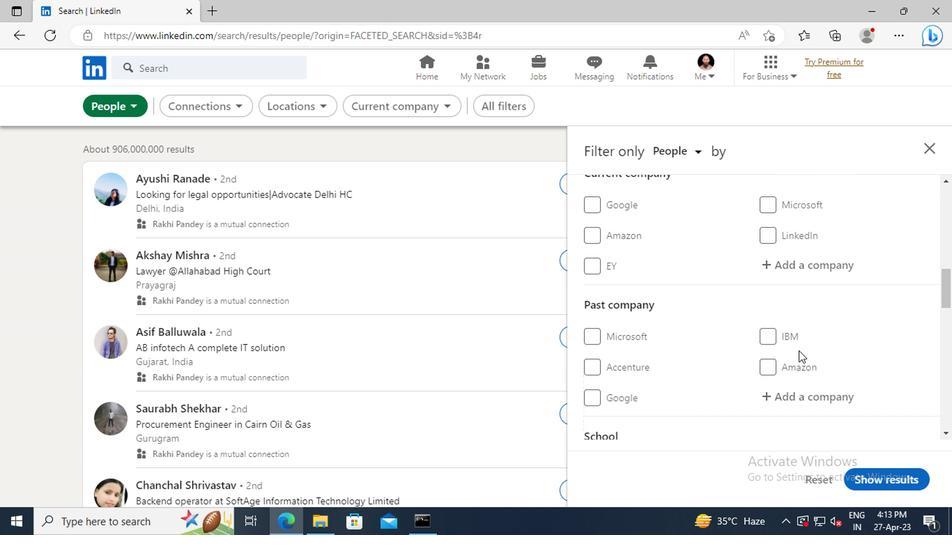 
Action: Mouse moved to (798, 342)
Screenshot: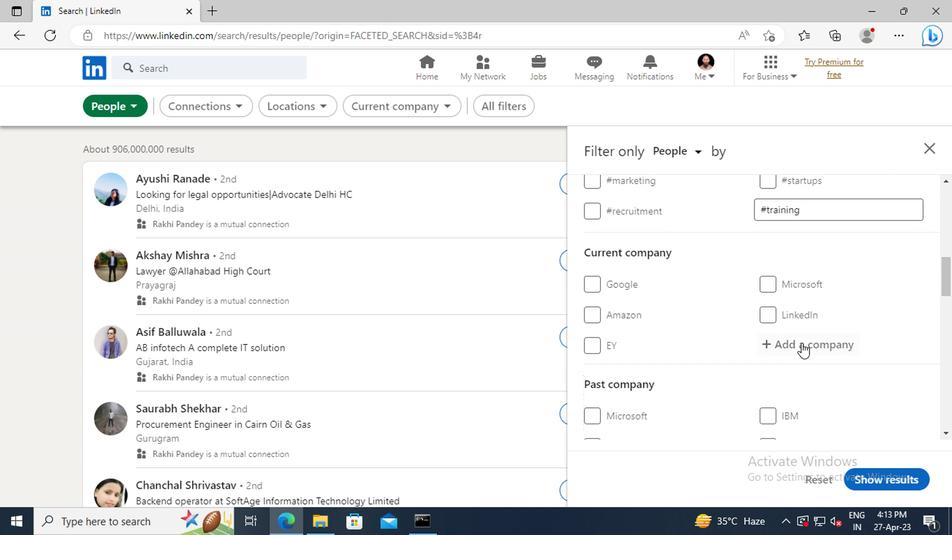 
Action: Mouse pressed left at (798, 342)
Screenshot: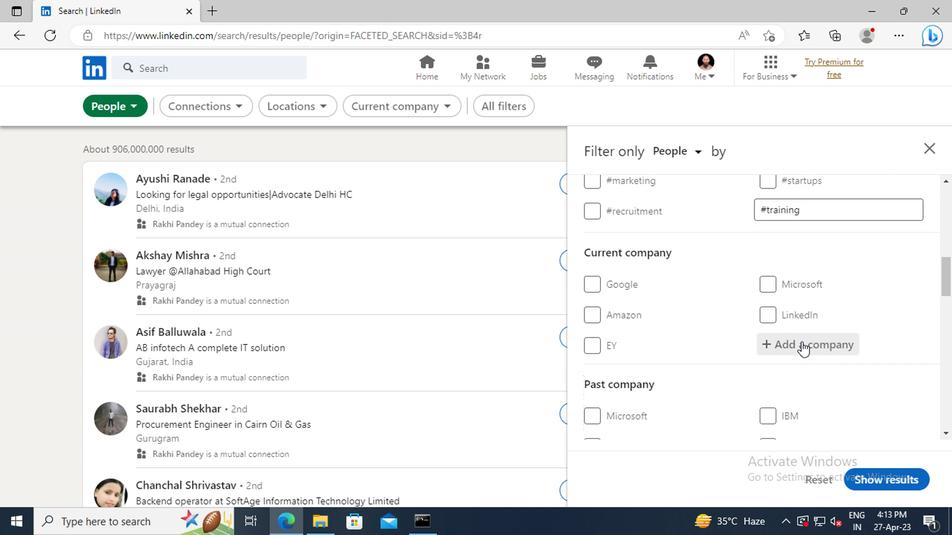 
Action: Key pressed <Key.shift>MANAGEMENT<Key.space><Key.shift>SOLUTIONS<Key.space><Key.shift>INTERNATIONAL
Screenshot: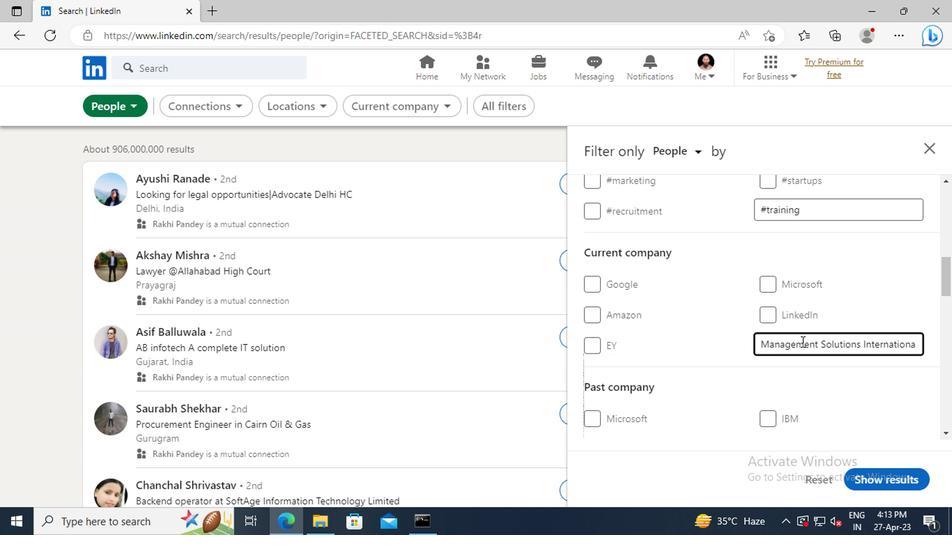 
Action: Mouse moved to (798, 376)
Screenshot: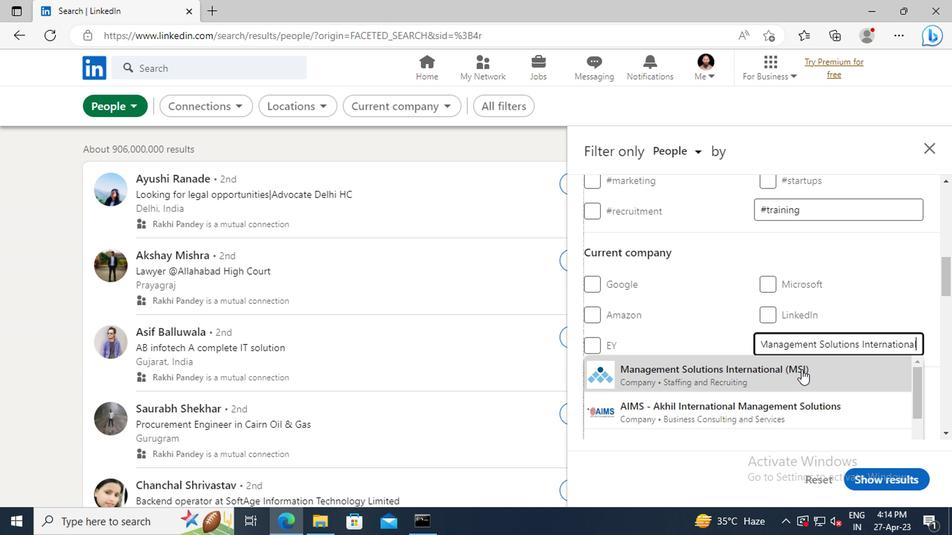 
Action: Mouse pressed left at (798, 376)
Screenshot: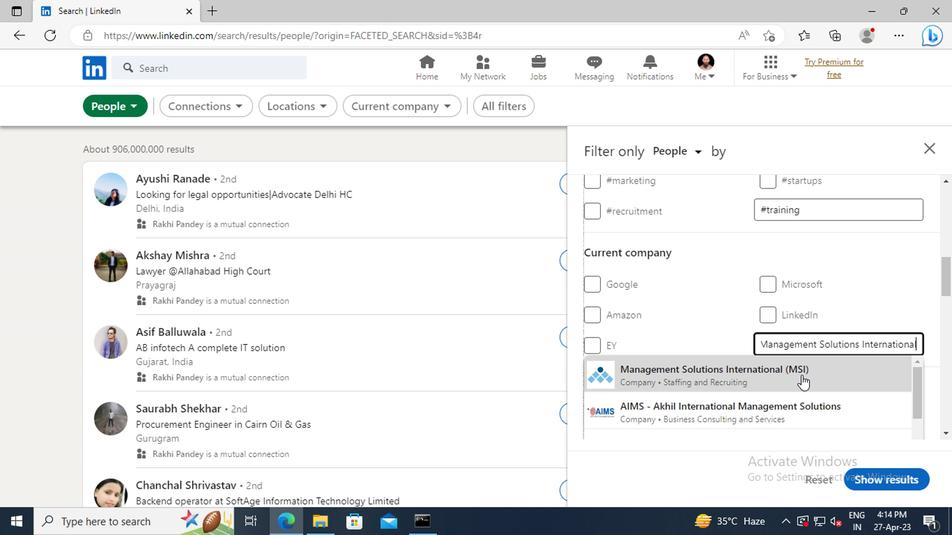 
Action: Mouse moved to (786, 302)
Screenshot: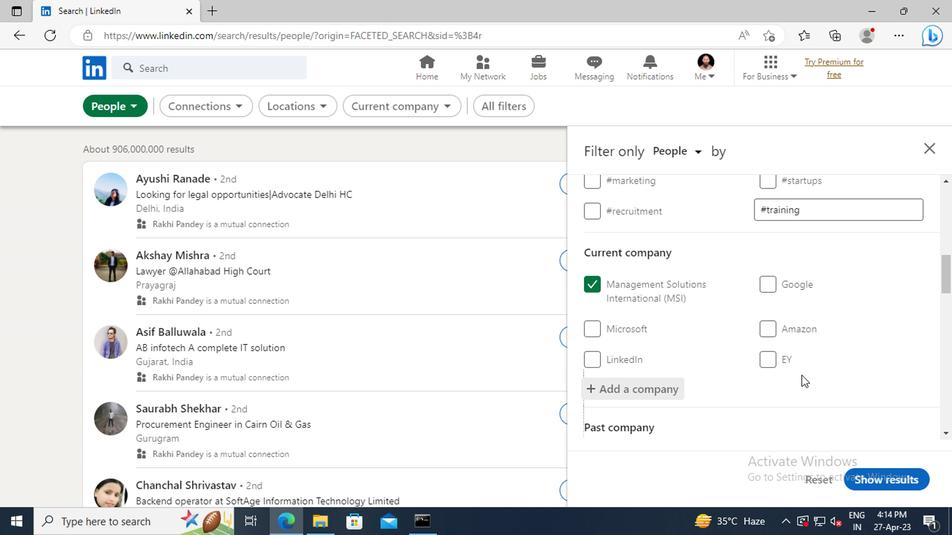 
Action: Mouse scrolled (786, 301) with delta (0, 0)
Screenshot: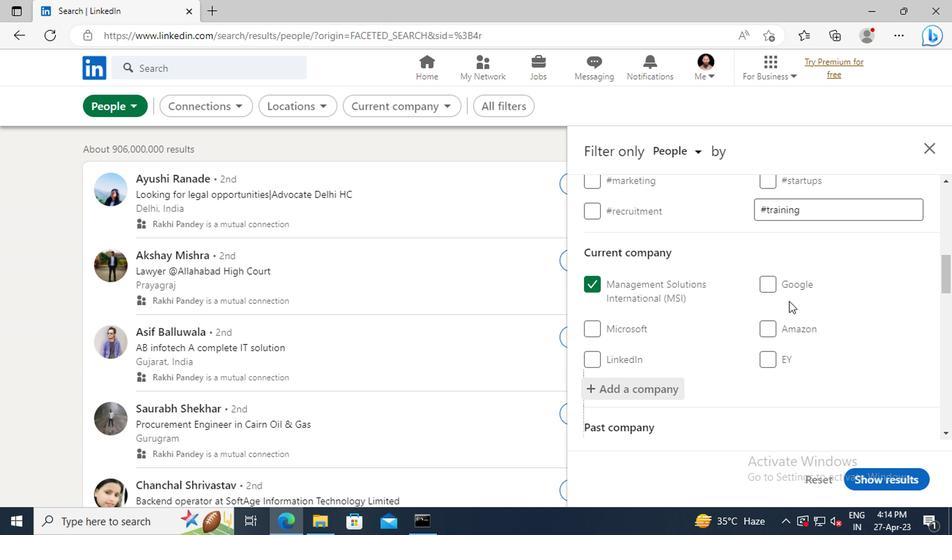 
Action: Mouse scrolled (786, 301) with delta (0, 0)
Screenshot: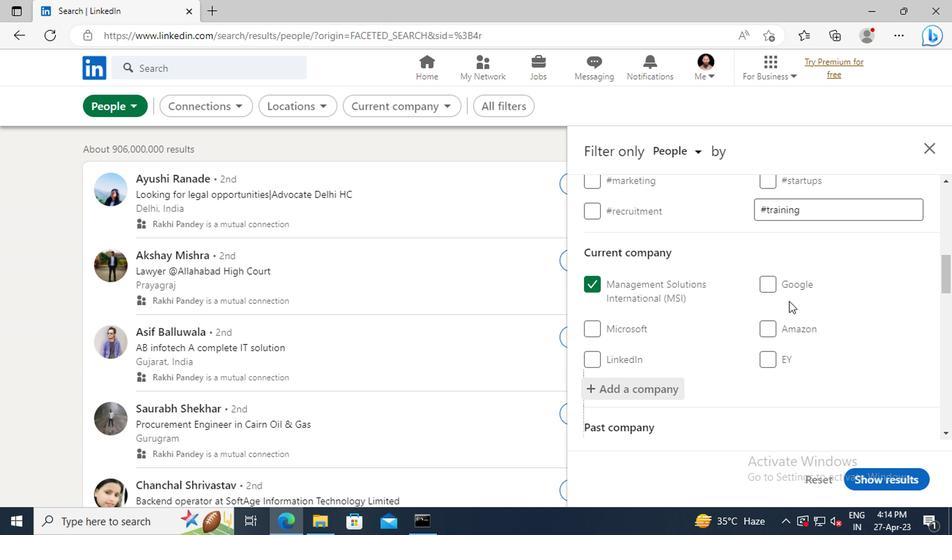 
Action: Mouse scrolled (786, 301) with delta (0, 0)
Screenshot: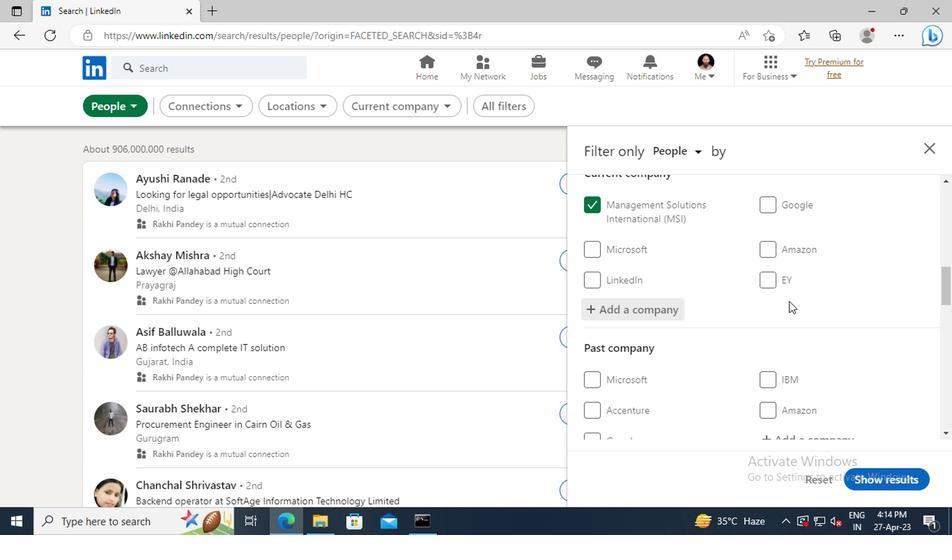 
Action: Mouse scrolled (786, 301) with delta (0, 0)
Screenshot: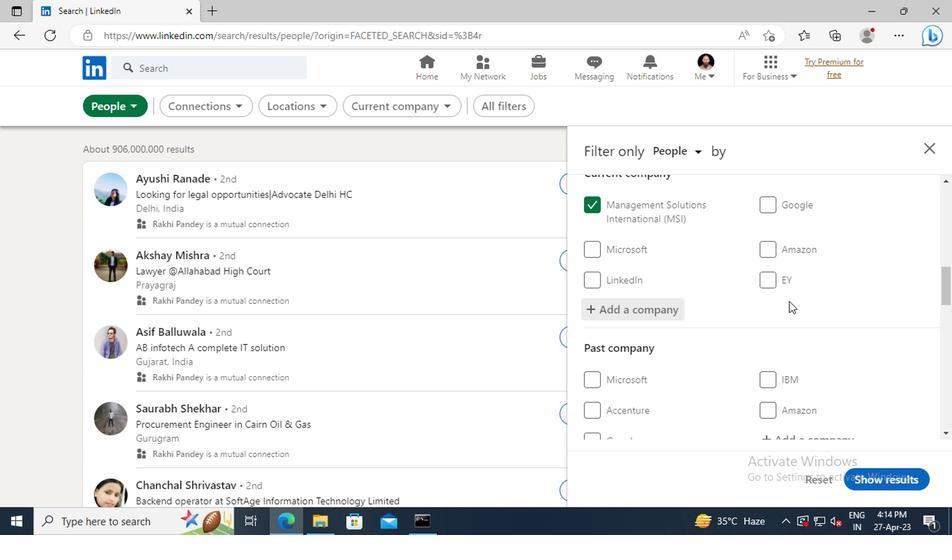 
Action: Mouse scrolled (786, 301) with delta (0, 0)
Screenshot: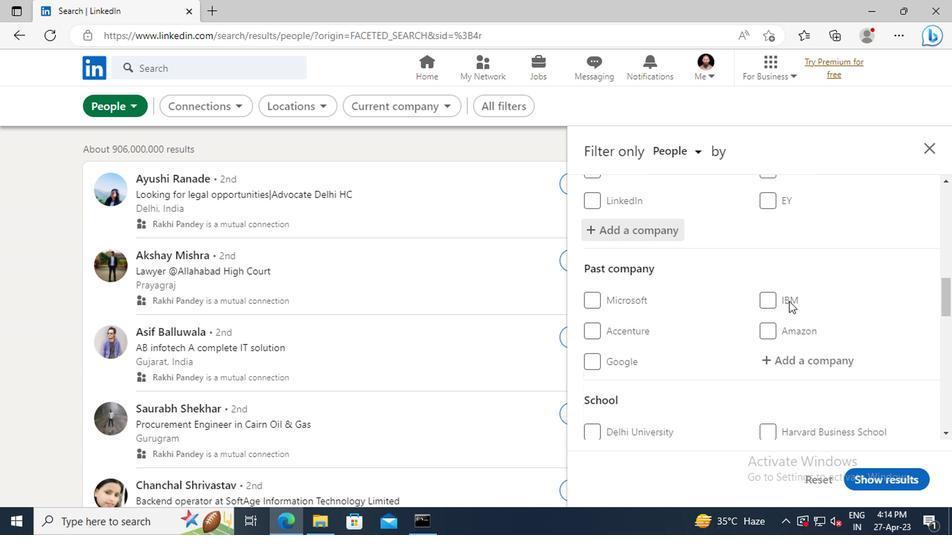 
Action: Mouse scrolled (786, 301) with delta (0, 0)
Screenshot: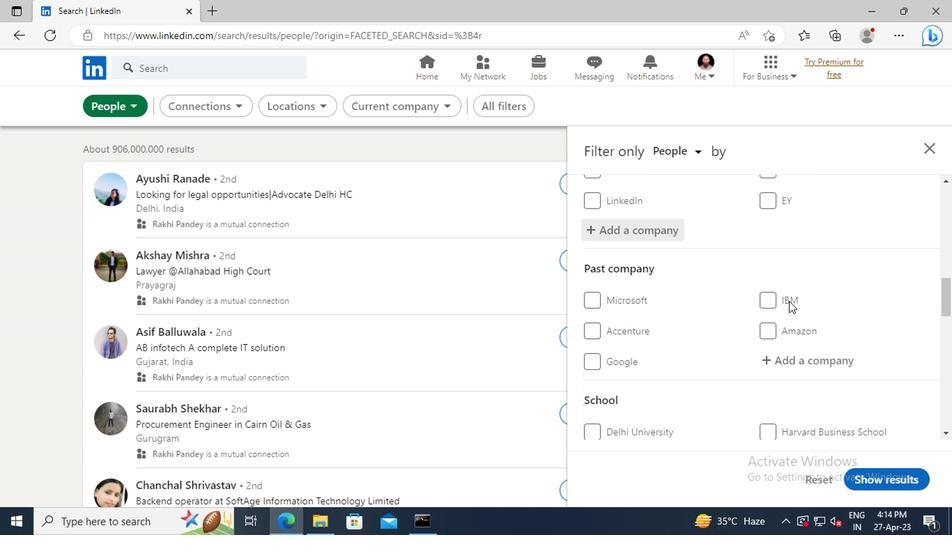 
Action: Mouse scrolled (786, 301) with delta (0, 0)
Screenshot: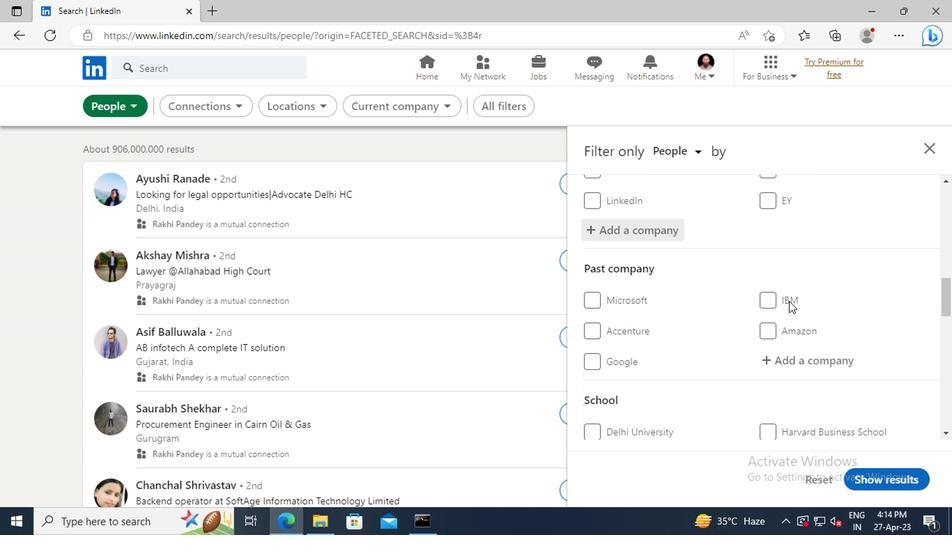 
Action: Mouse scrolled (786, 301) with delta (0, 0)
Screenshot: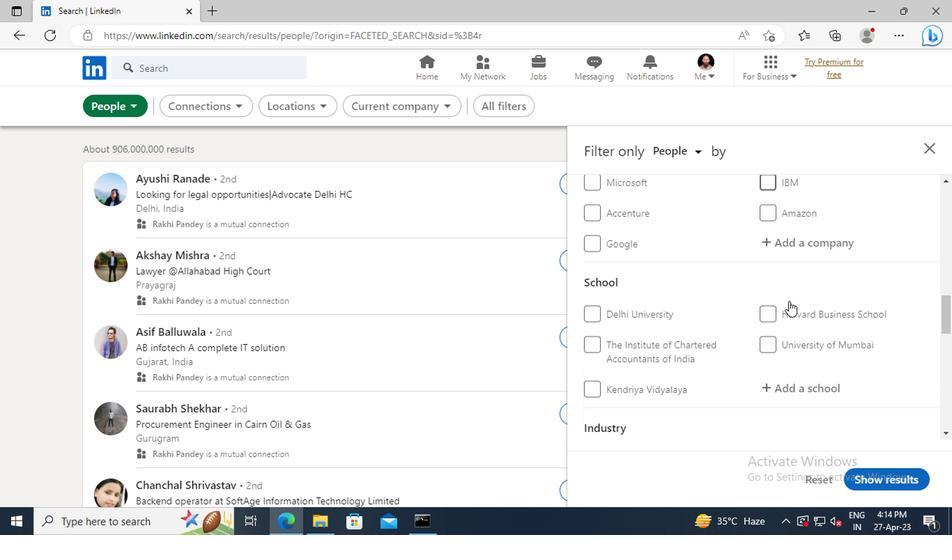 
Action: Mouse scrolled (786, 301) with delta (0, 0)
Screenshot: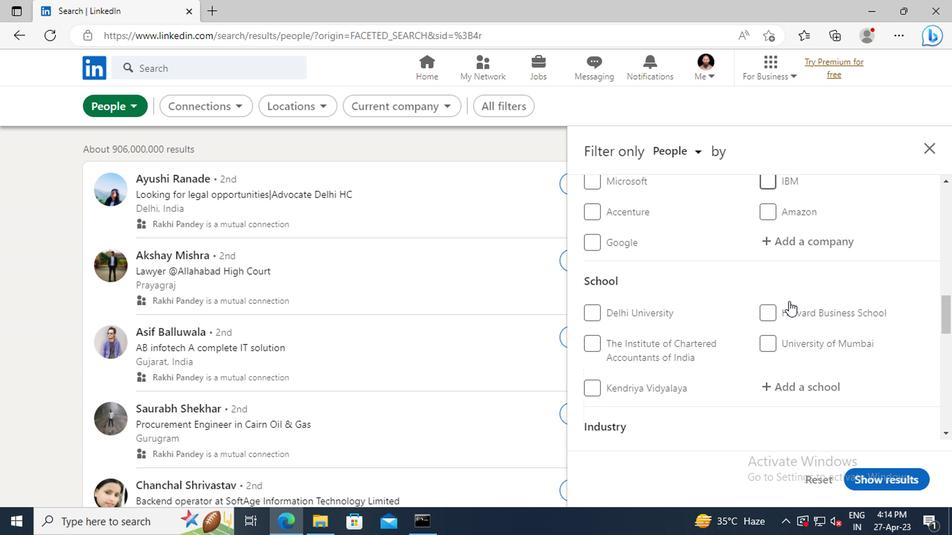 
Action: Mouse moved to (786, 310)
Screenshot: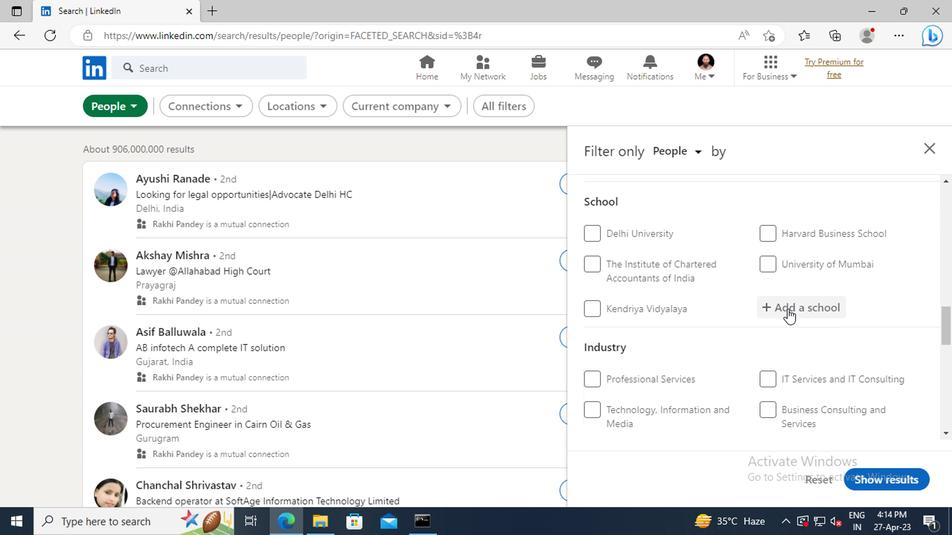 
Action: Mouse pressed left at (786, 310)
Screenshot: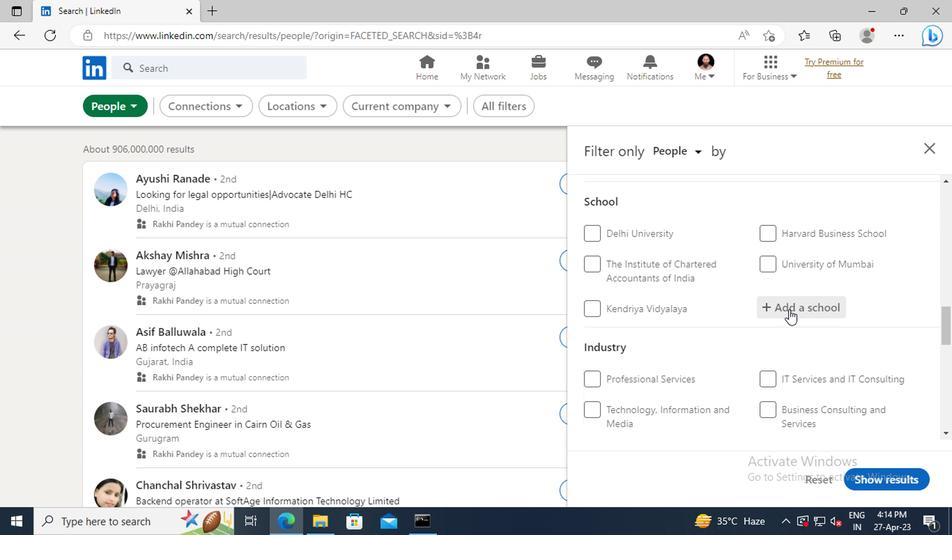 
Action: Key pressed <Key.shift>TEZPUR<Key.space><Key.shift>UNIVERSITY
Screenshot: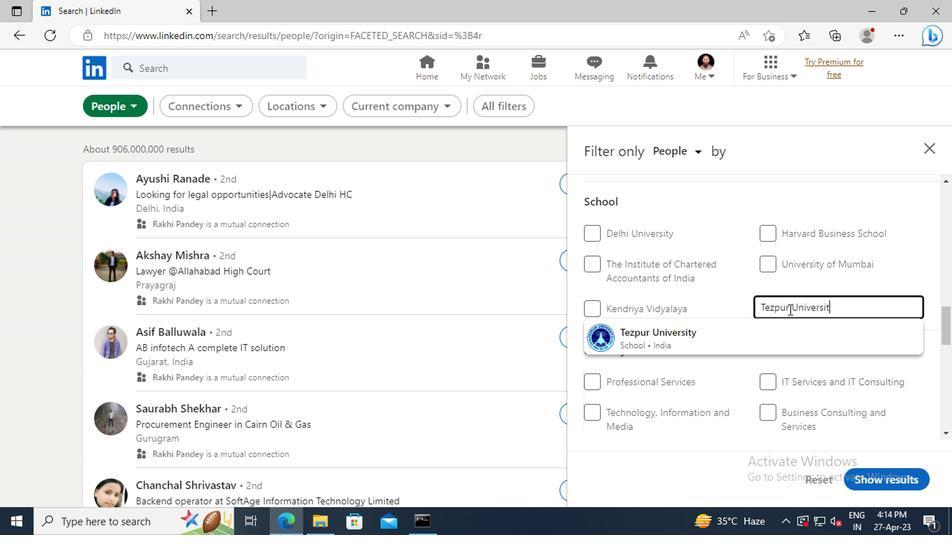 
Action: Mouse moved to (789, 334)
Screenshot: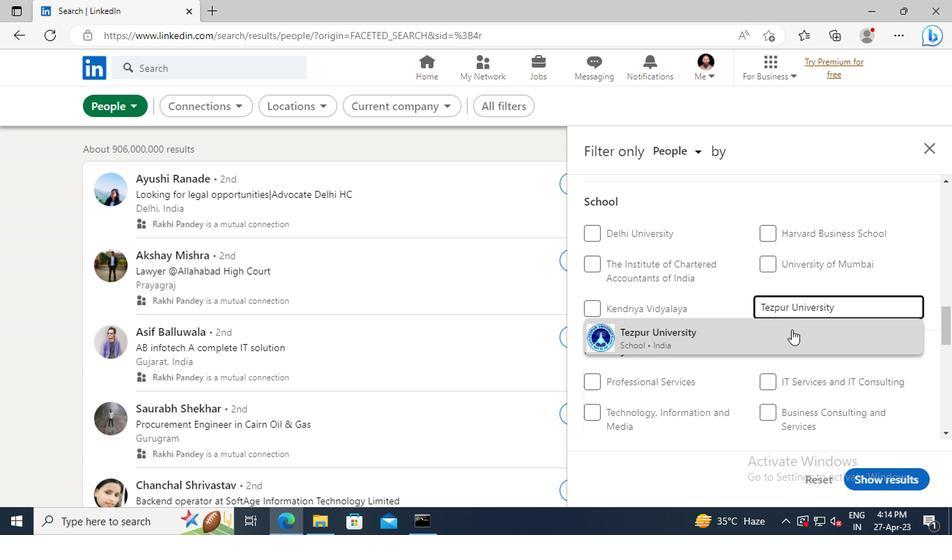 
Action: Mouse pressed left at (789, 334)
Screenshot: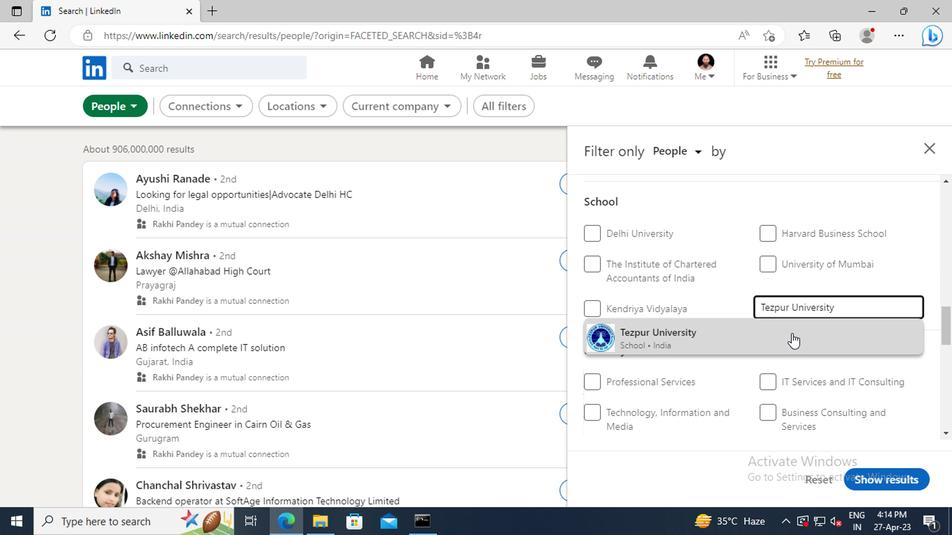 
Action: Mouse moved to (747, 298)
Screenshot: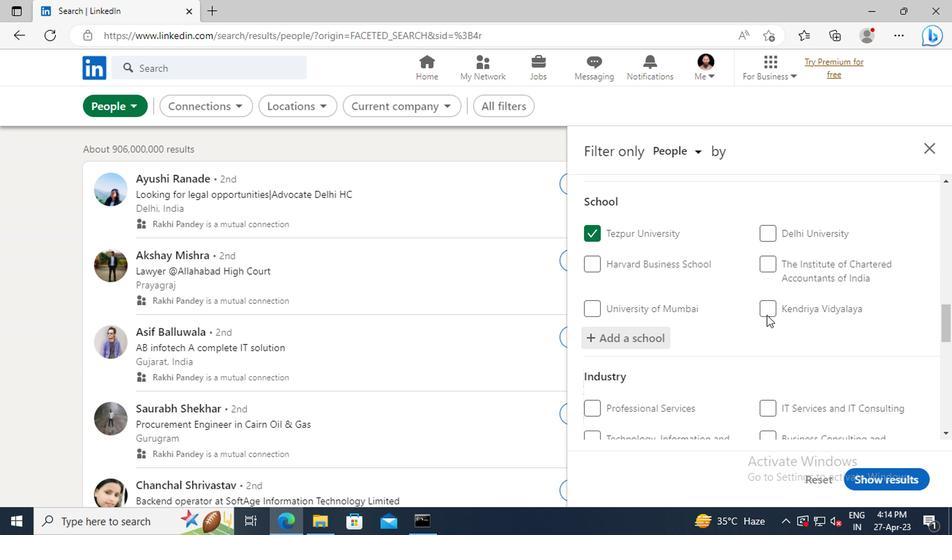 
Action: Mouse scrolled (747, 298) with delta (0, 0)
Screenshot: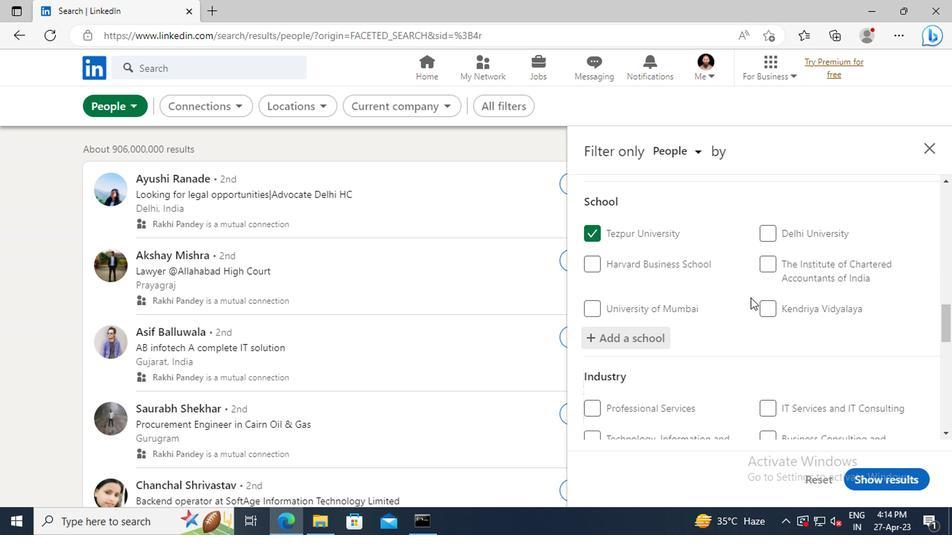 
Action: Mouse scrolled (747, 298) with delta (0, 0)
Screenshot: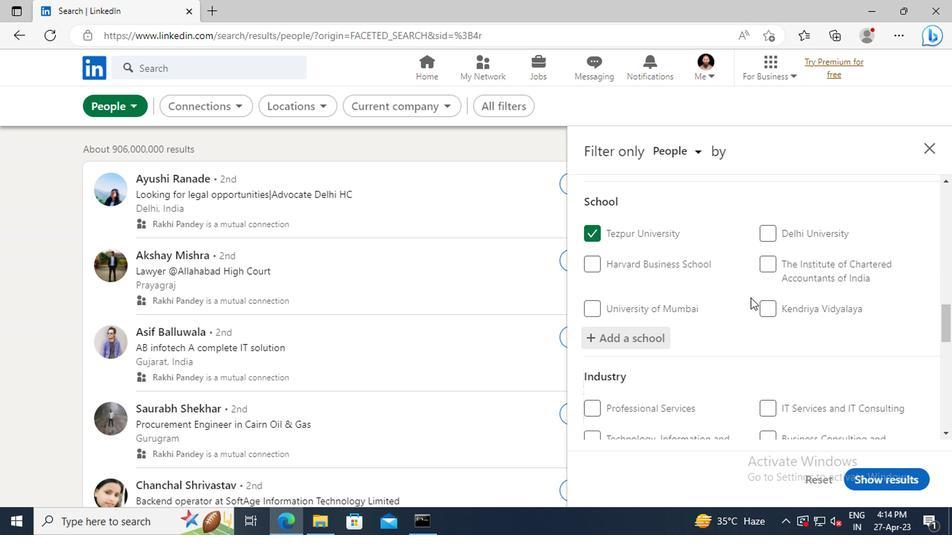 
Action: Mouse scrolled (747, 298) with delta (0, 0)
Screenshot: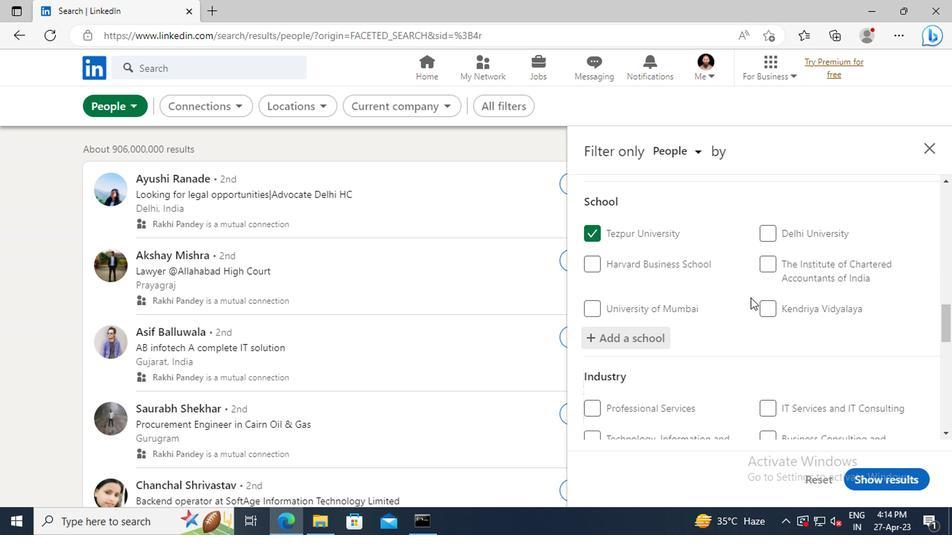 
Action: Mouse scrolled (747, 298) with delta (0, 0)
Screenshot: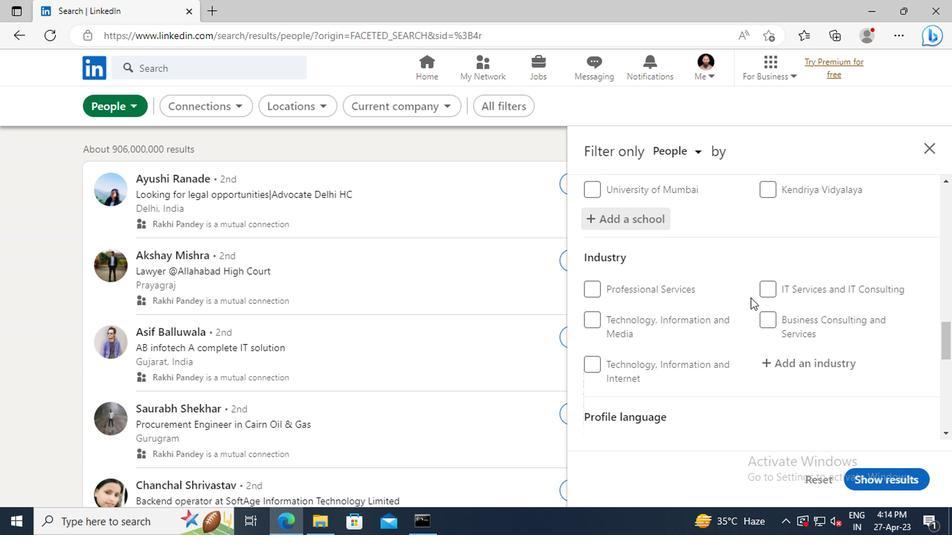 
Action: Mouse scrolled (747, 298) with delta (0, 0)
Screenshot: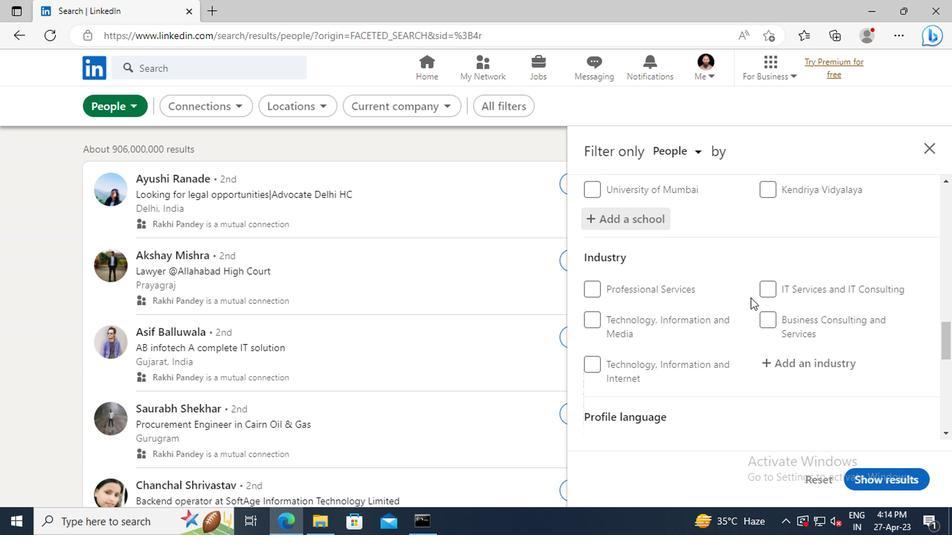 
Action: Mouse moved to (786, 291)
Screenshot: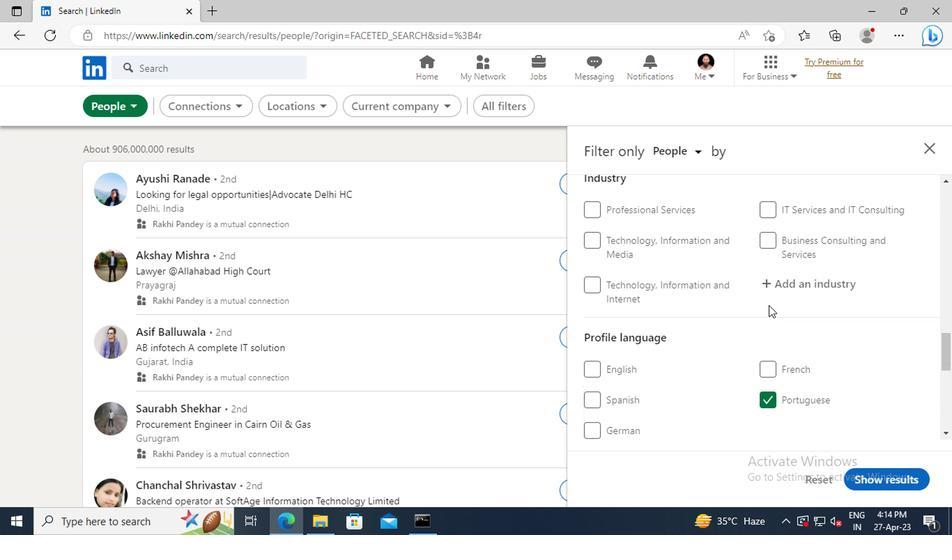 
Action: Mouse pressed left at (786, 291)
Screenshot: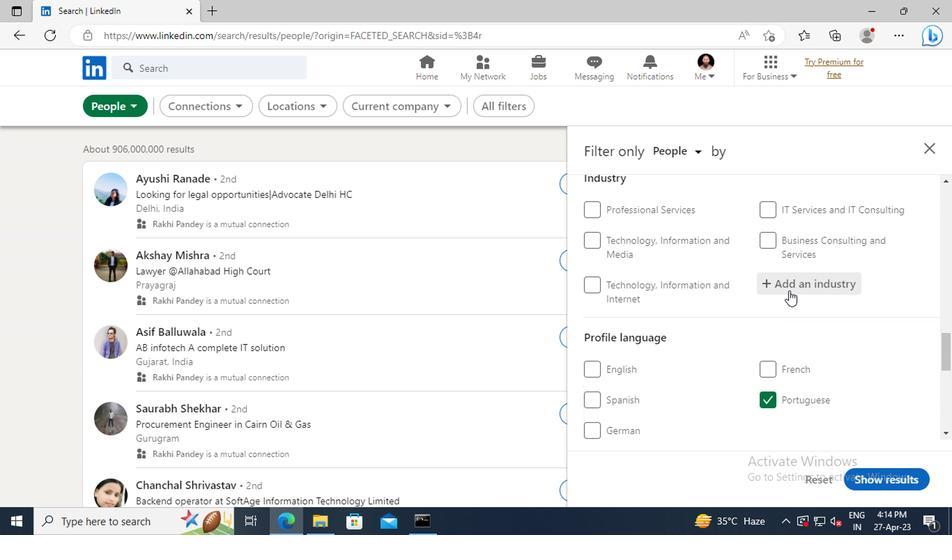 
Action: Key pressed <Key.shift>GROUND<Key.space><Key.shift>PASSEN
Screenshot: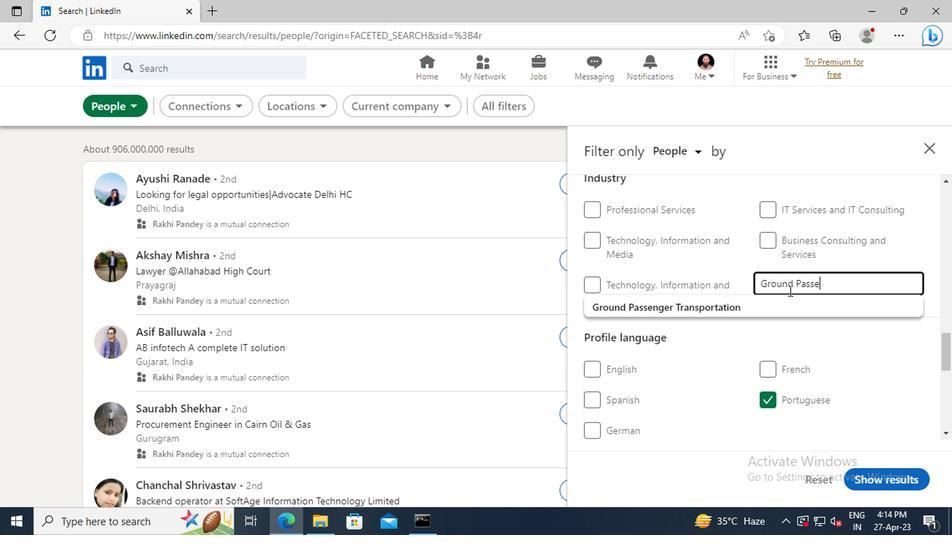 
Action: Mouse moved to (774, 307)
Screenshot: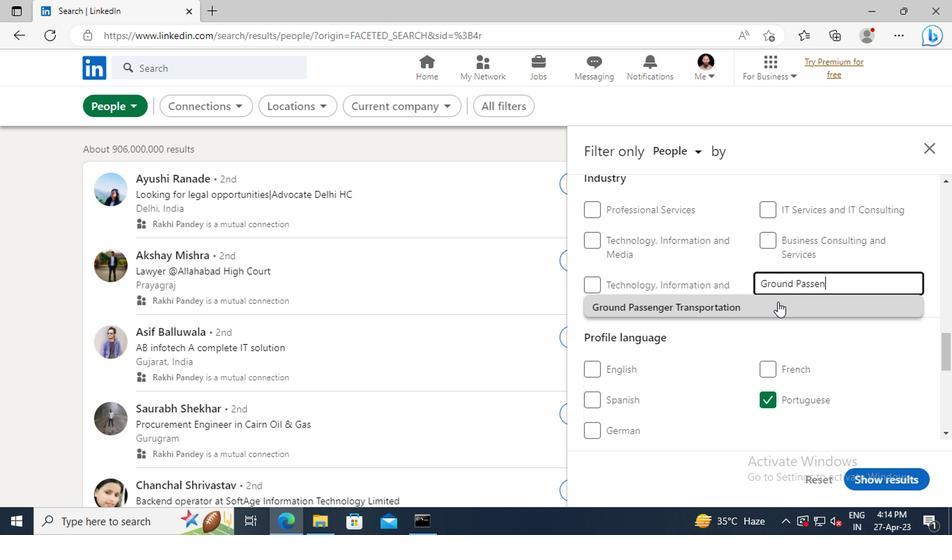 
Action: Mouse pressed left at (774, 307)
Screenshot: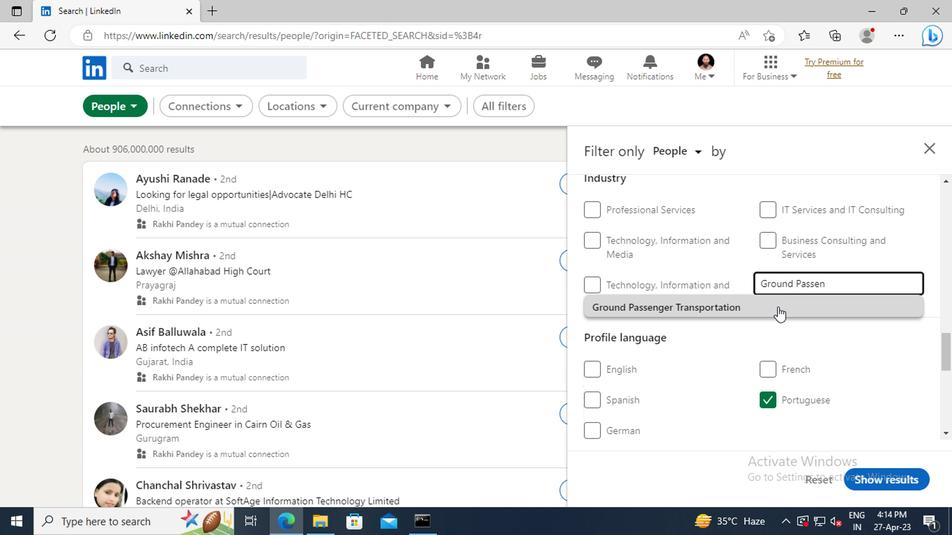 
Action: Mouse moved to (750, 288)
Screenshot: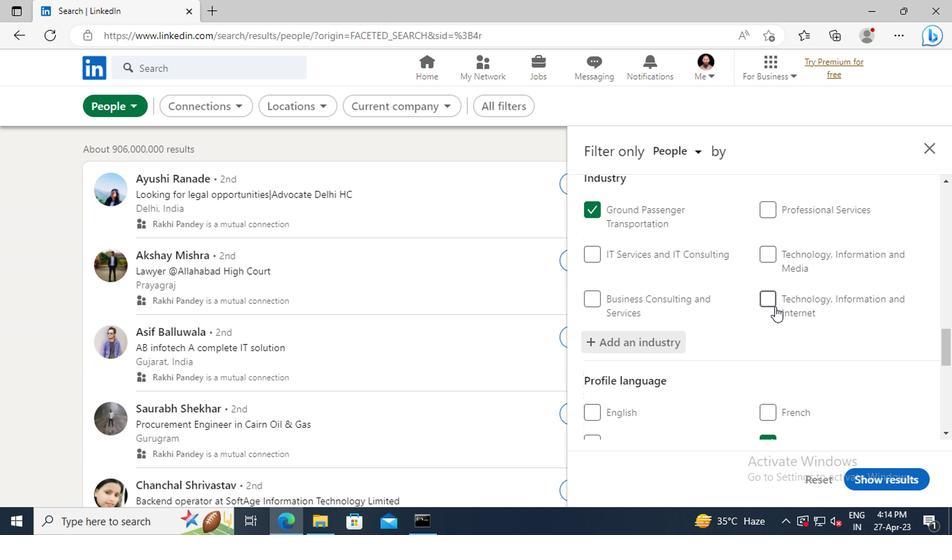 
Action: Mouse scrolled (750, 287) with delta (0, 0)
Screenshot: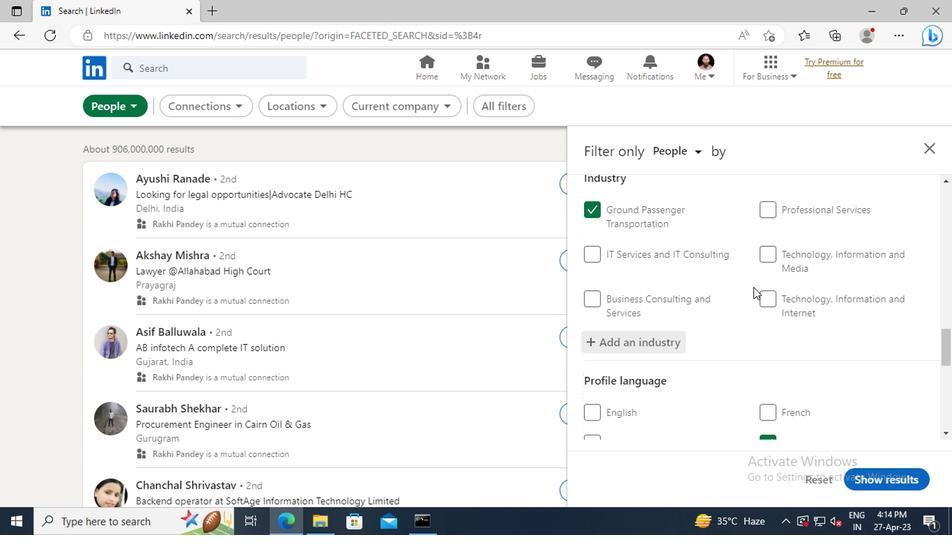 
Action: Mouse scrolled (750, 287) with delta (0, 0)
Screenshot: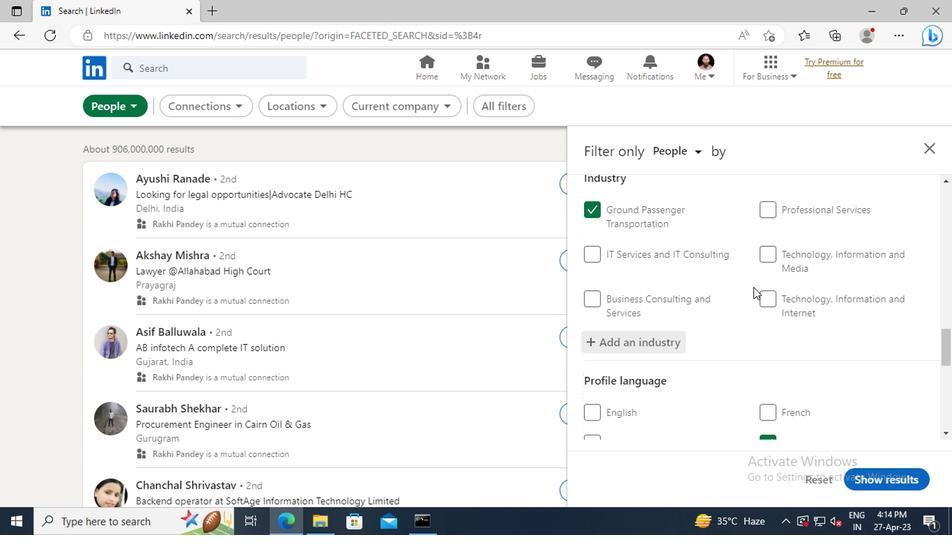 
Action: Mouse scrolled (750, 287) with delta (0, 0)
Screenshot: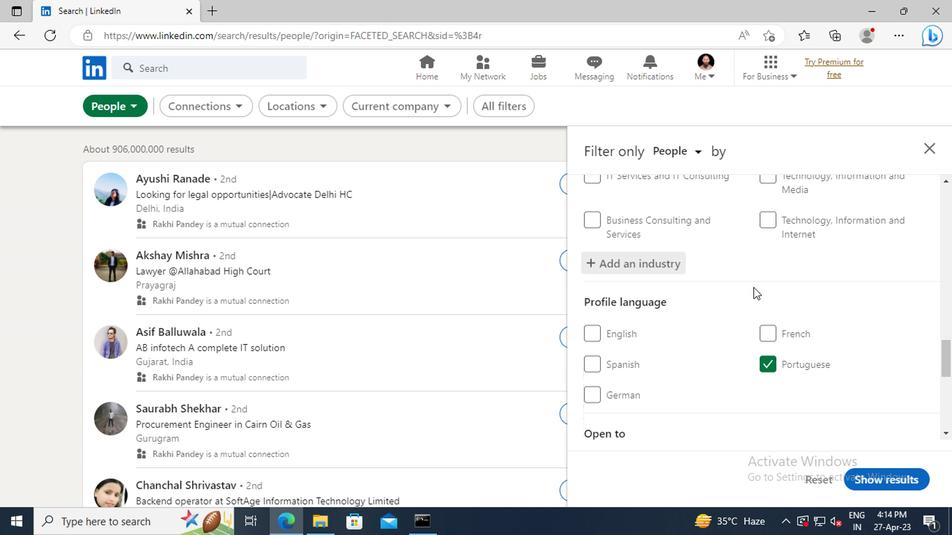 
Action: Mouse scrolled (750, 287) with delta (0, 0)
Screenshot: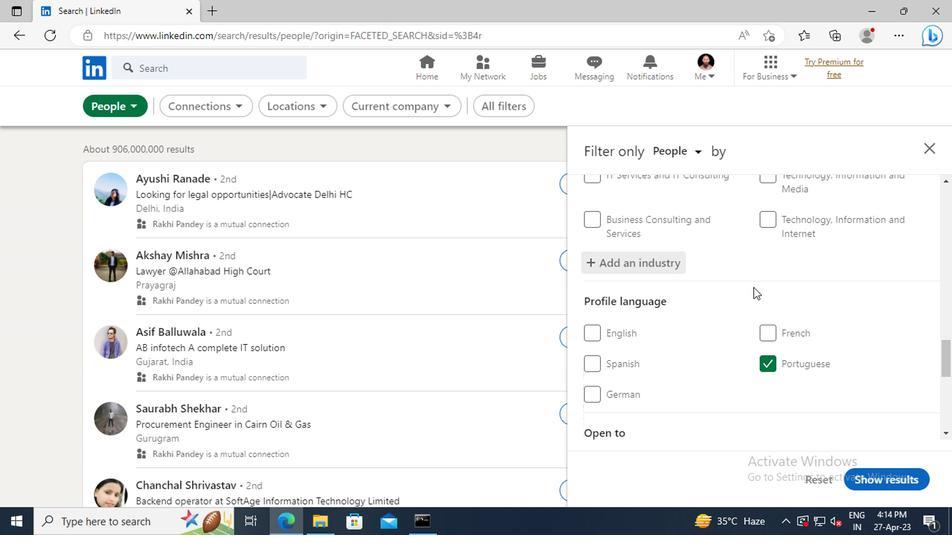
Action: Mouse scrolled (750, 287) with delta (0, 0)
Screenshot: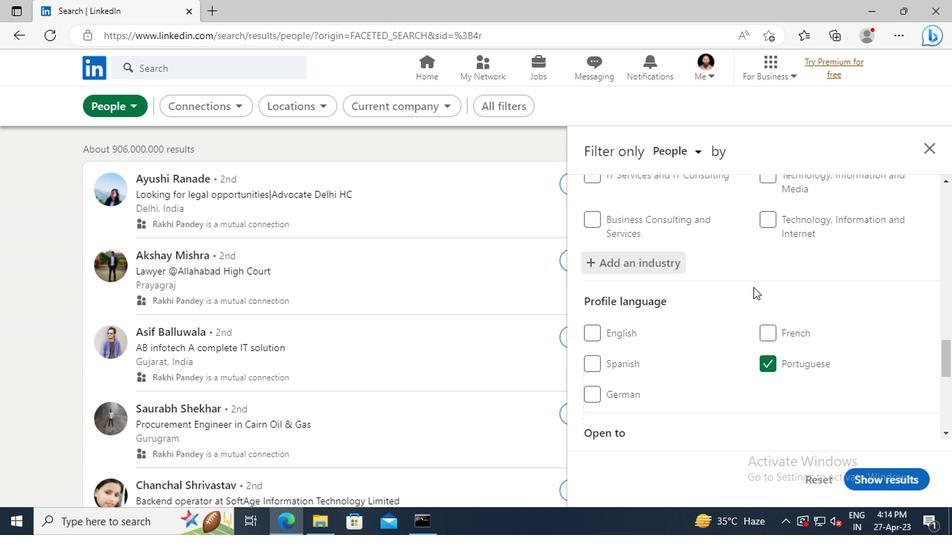 
Action: Mouse scrolled (750, 287) with delta (0, 0)
Screenshot: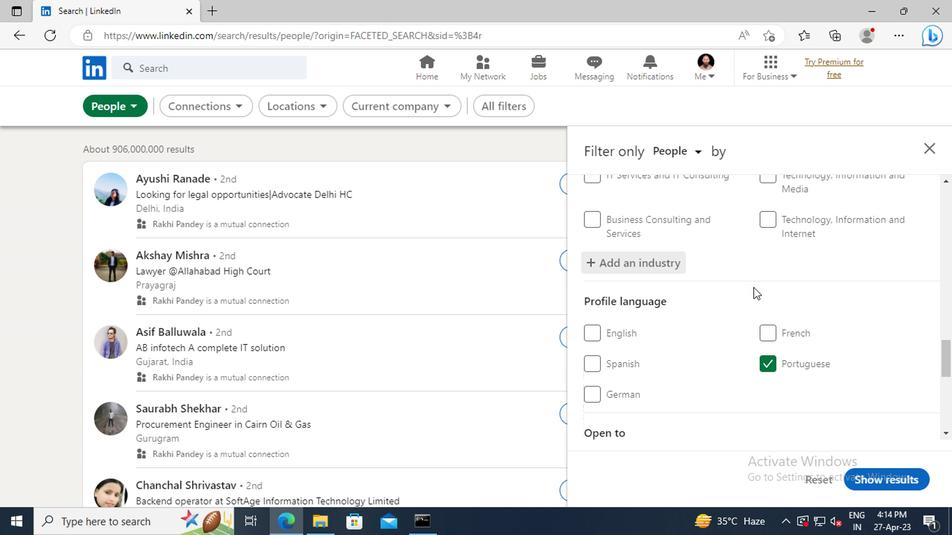 
Action: Mouse scrolled (750, 287) with delta (0, 0)
Screenshot: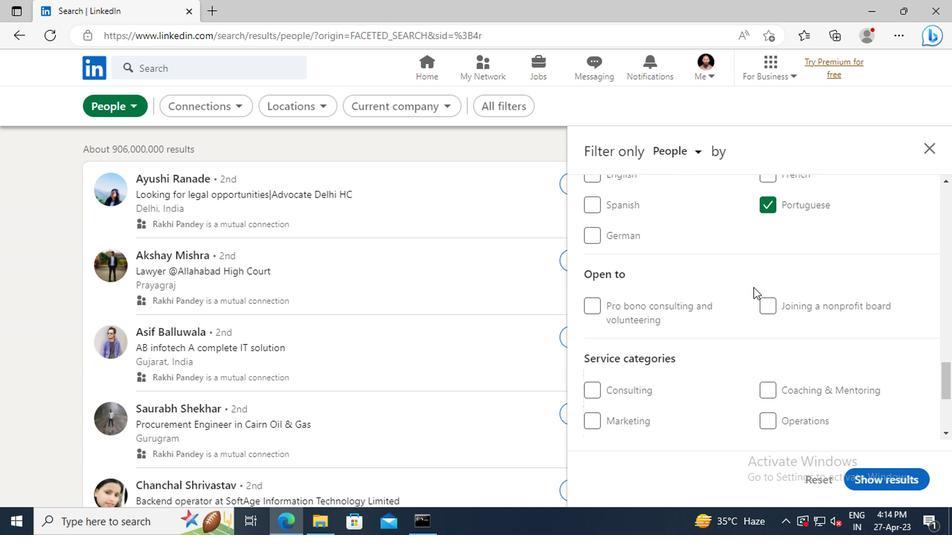 
Action: Mouse scrolled (750, 287) with delta (0, 0)
Screenshot: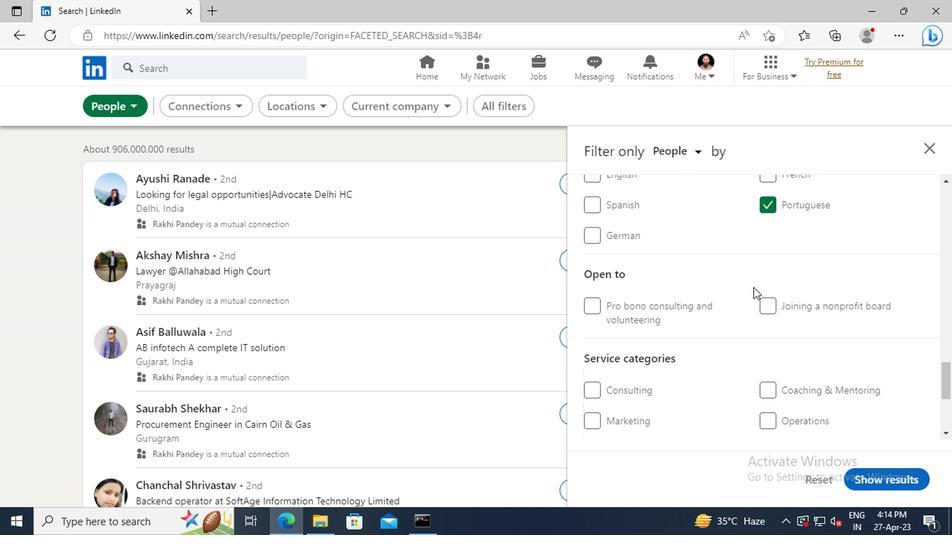 
Action: Mouse scrolled (750, 287) with delta (0, 0)
Screenshot: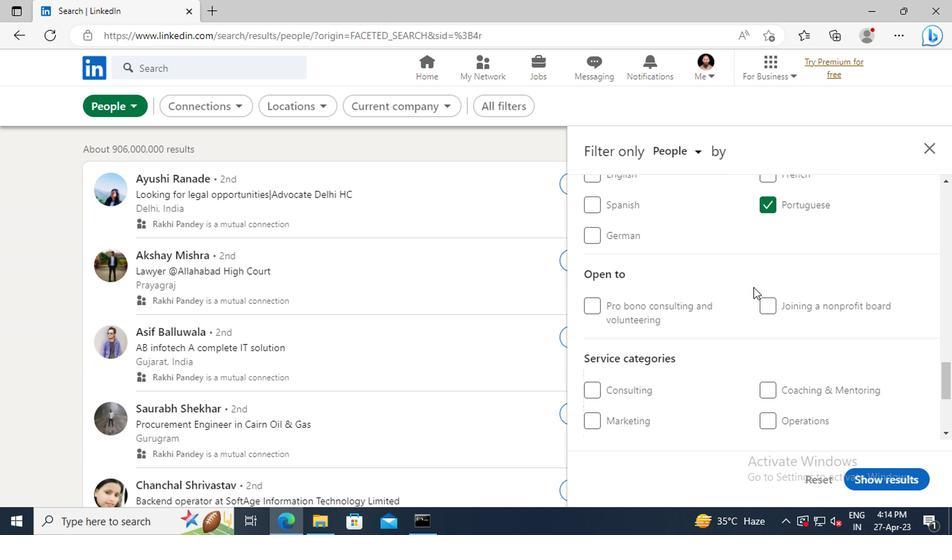 
Action: Mouse moved to (784, 328)
Screenshot: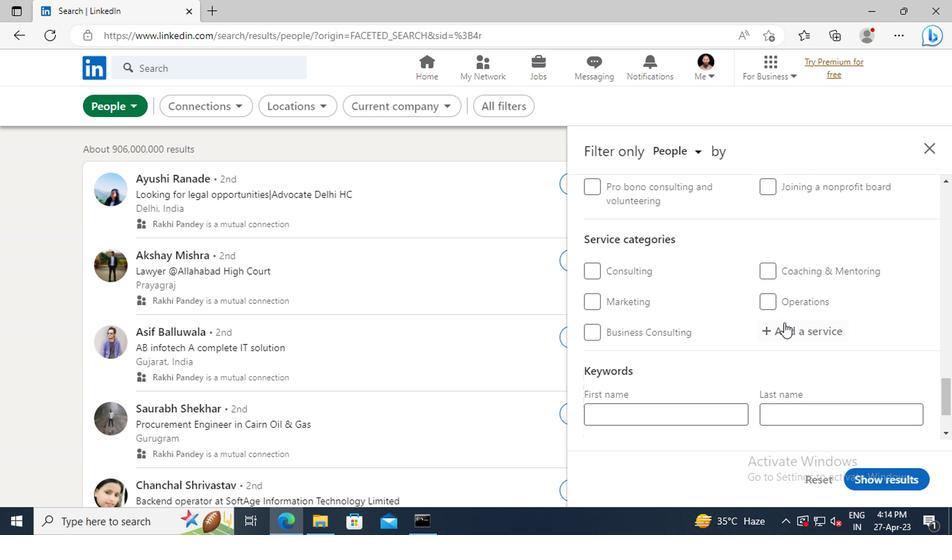 
Action: Mouse pressed left at (784, 328)
Screenshot: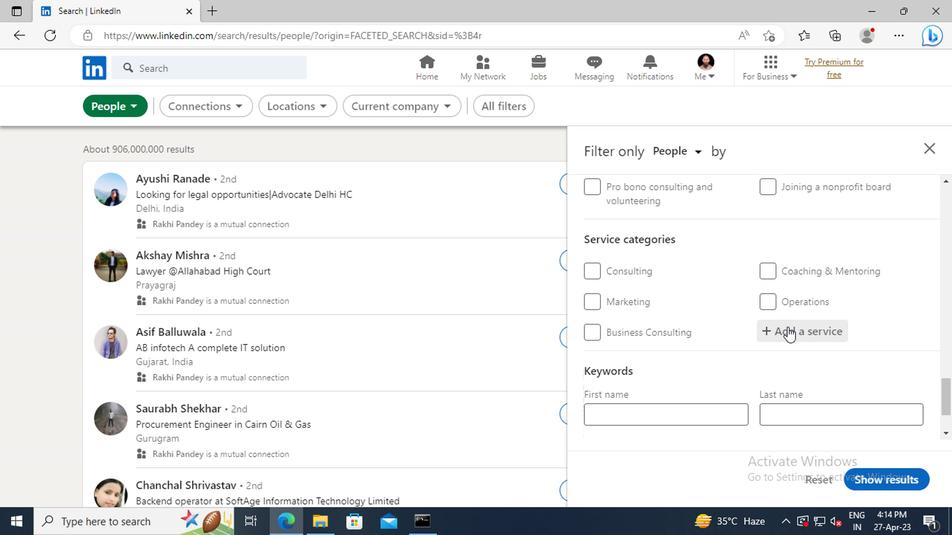 
Action: Key pressed <Key.shift>LOGO<Key.space><Key.shift>DESIGN
Screenshot: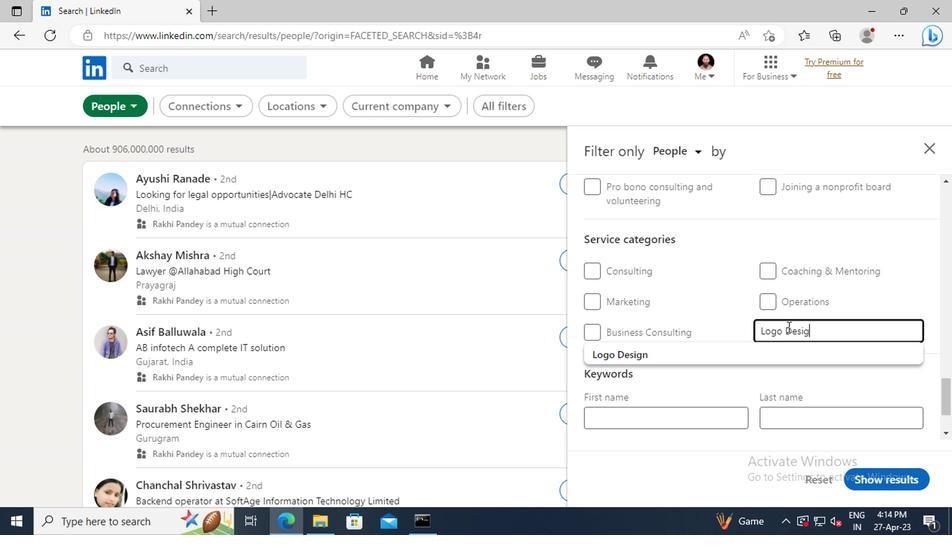 
Action: Mouse moved to (784, 353)
Screenshot: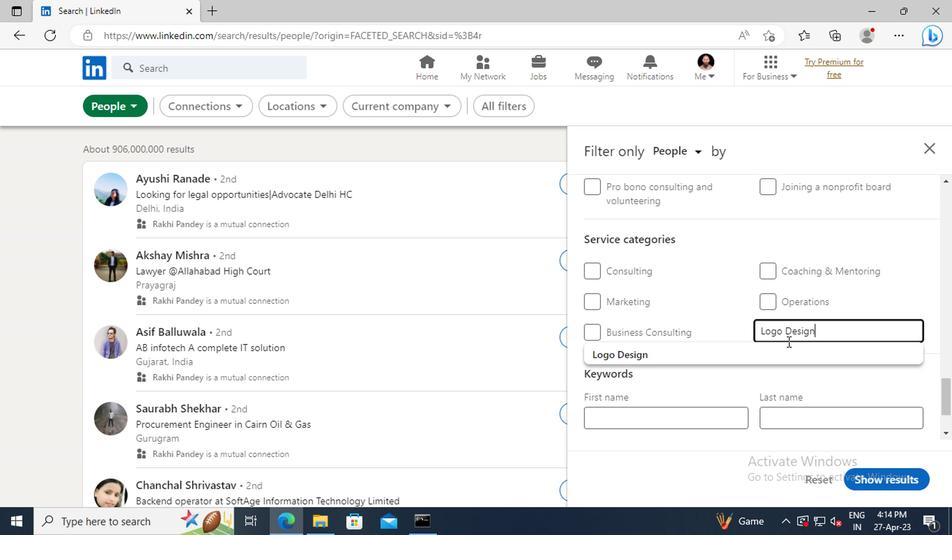 
Action: Mouse pressed left at (784, 353)
Screenshot: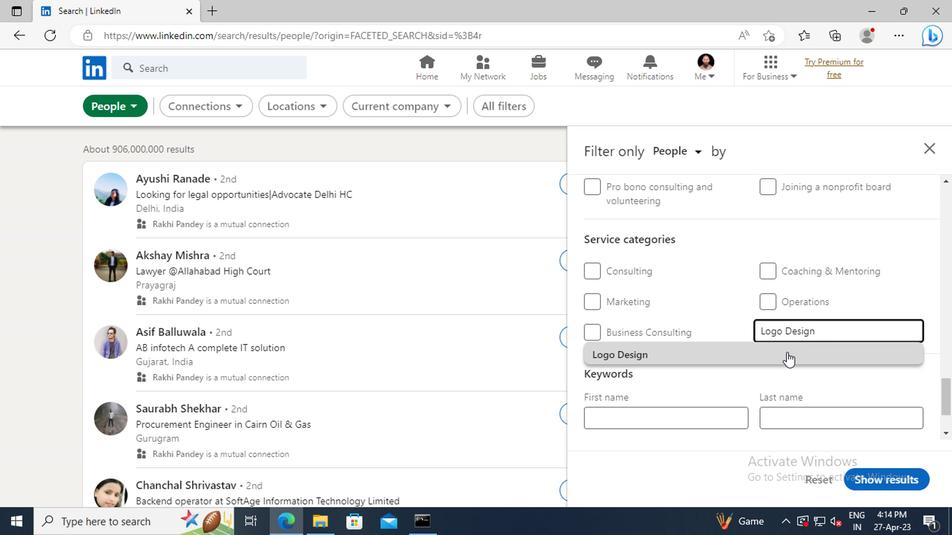 
Action: Mouse moved to (758, 292)
Screenshot: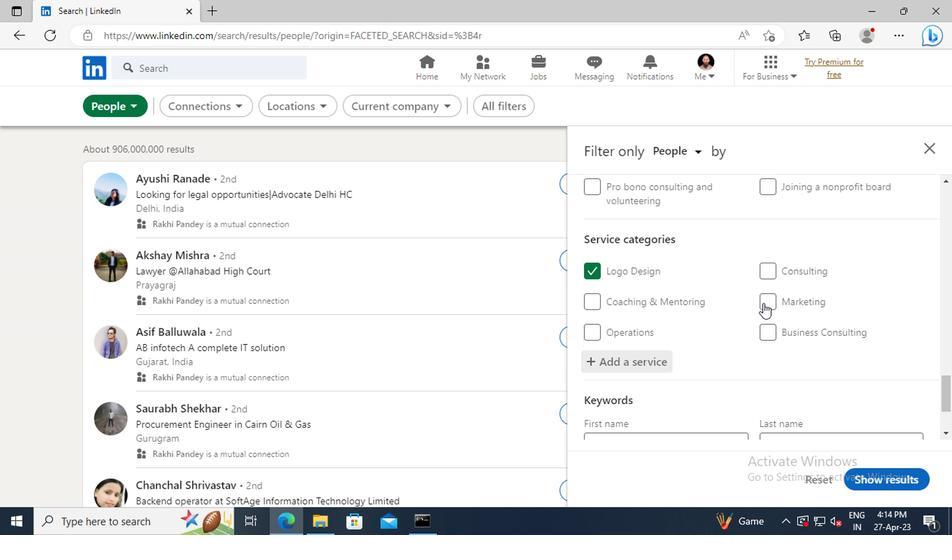 
Action: Mouse scrolled (758, 291) with delta (0, 0)
Screenshot: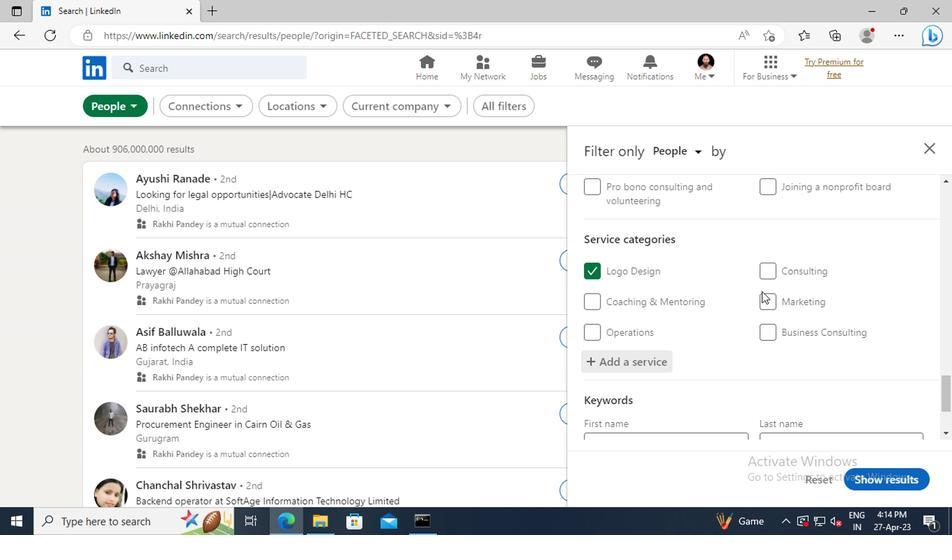 
Action: Mouse scrolled (758, 291) with delta (0, 0)
Screenshot: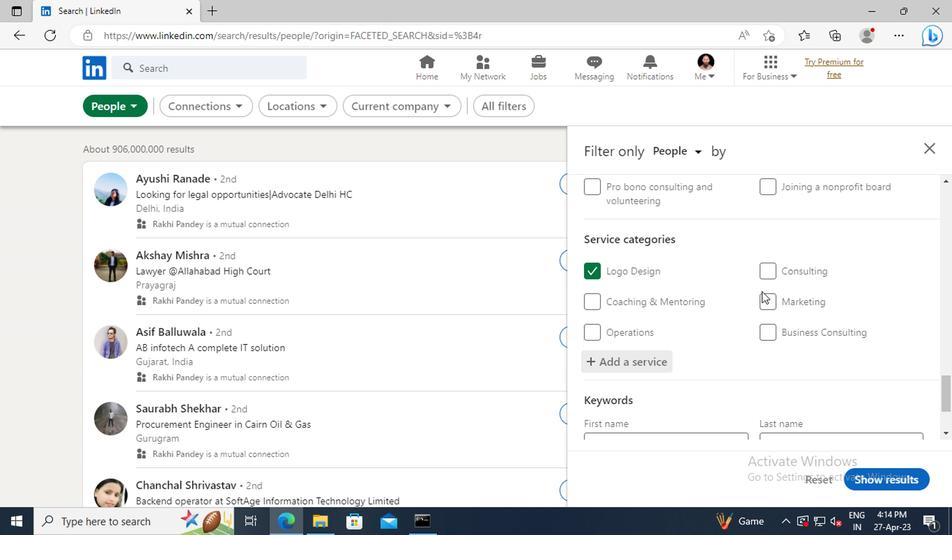 
Action: Mouse scrolled (758, 291) with delta (0, 0)
Screenshot: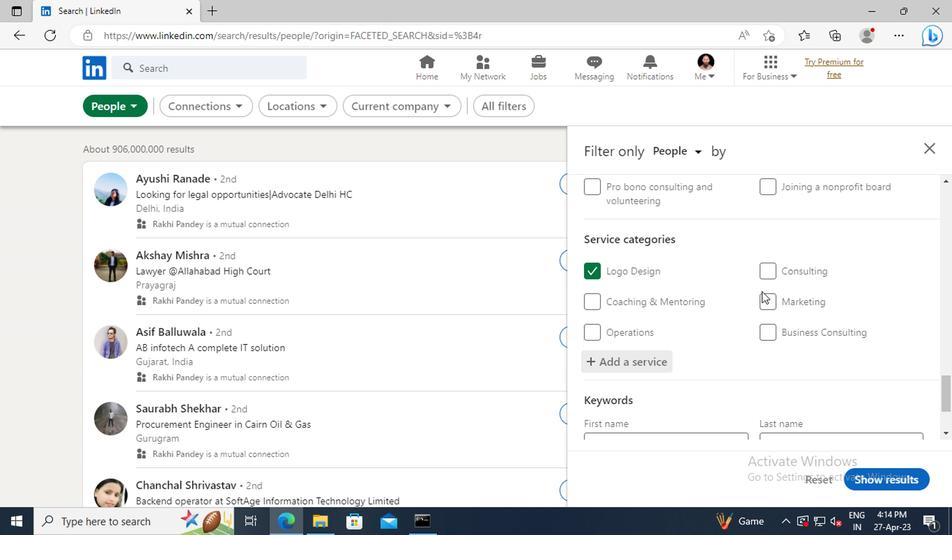 
Action: Mouse scrolled (758, 291) with delta (0, 0)
Screenshot: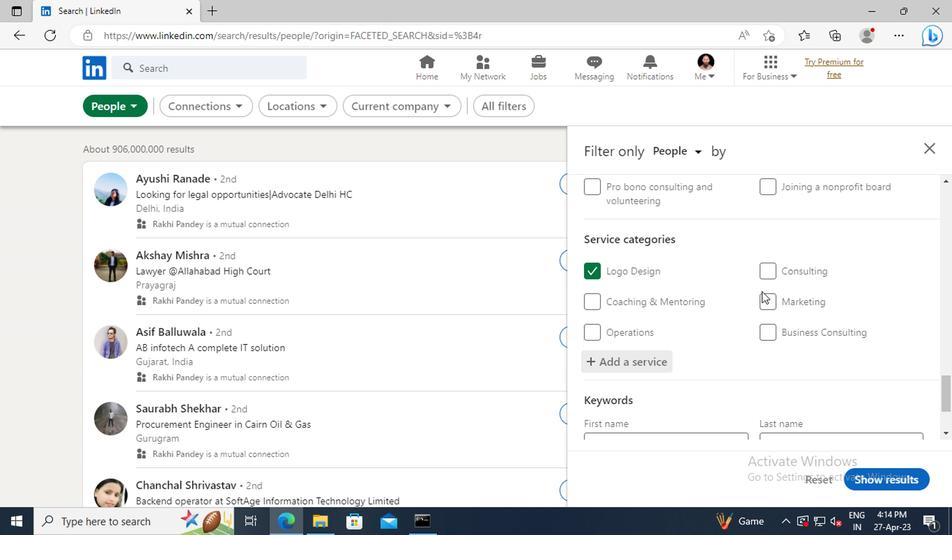 
Action: Mouse moved to (688, 373)
Screenshot: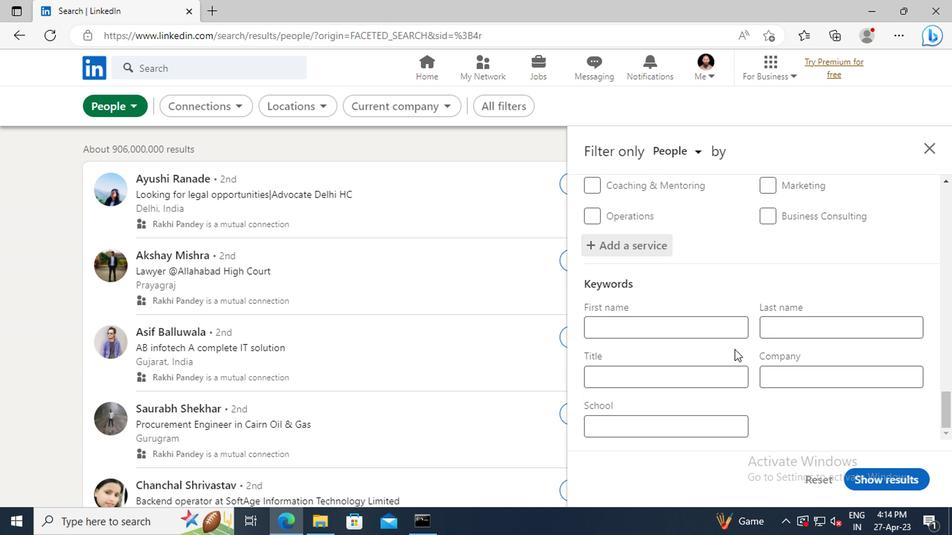 
Action: Mouse pressed left at (688, 373)
Screenshot: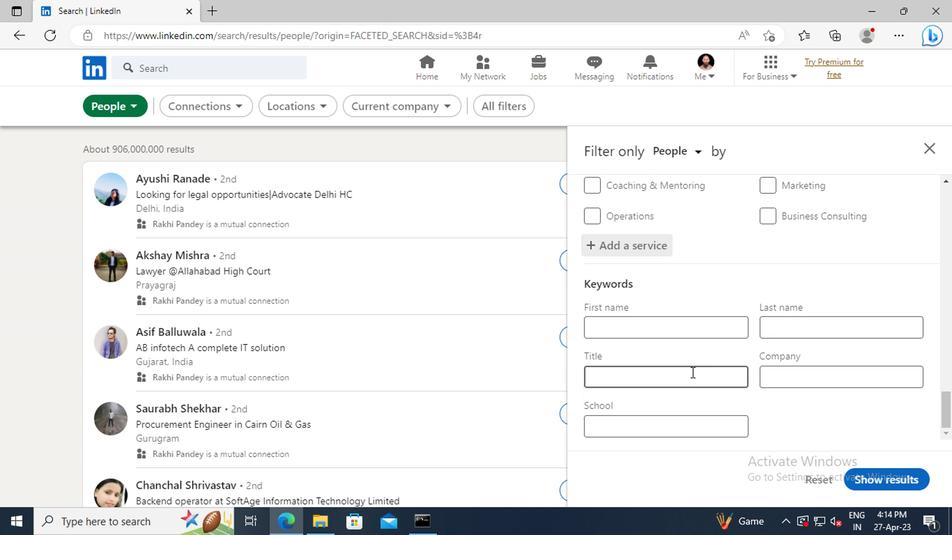 
Action: Key pressed <Key.shift>POLITICAL<Key.space><Key.shift>SCIENTIST<Key.enter>
Screenshot: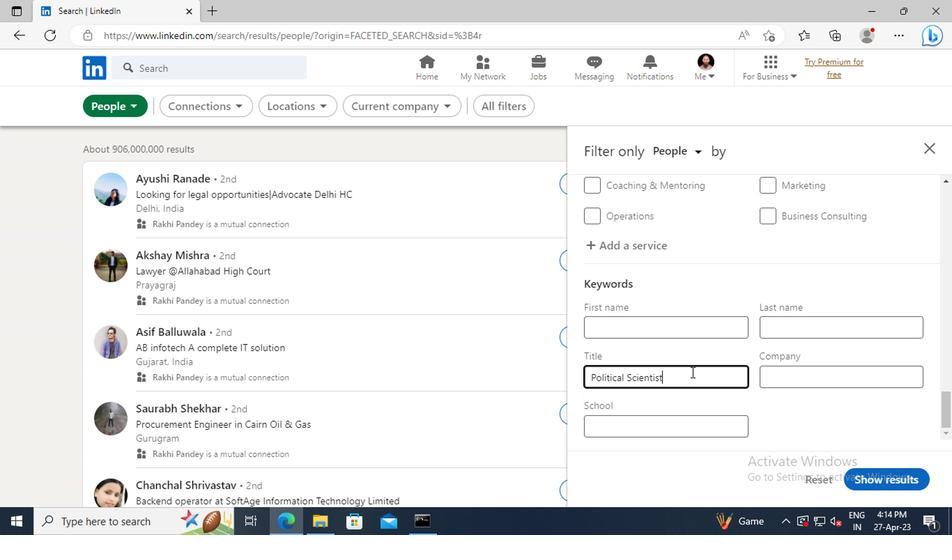 
Action: Mouse moved to (857, 477)
Screenshot: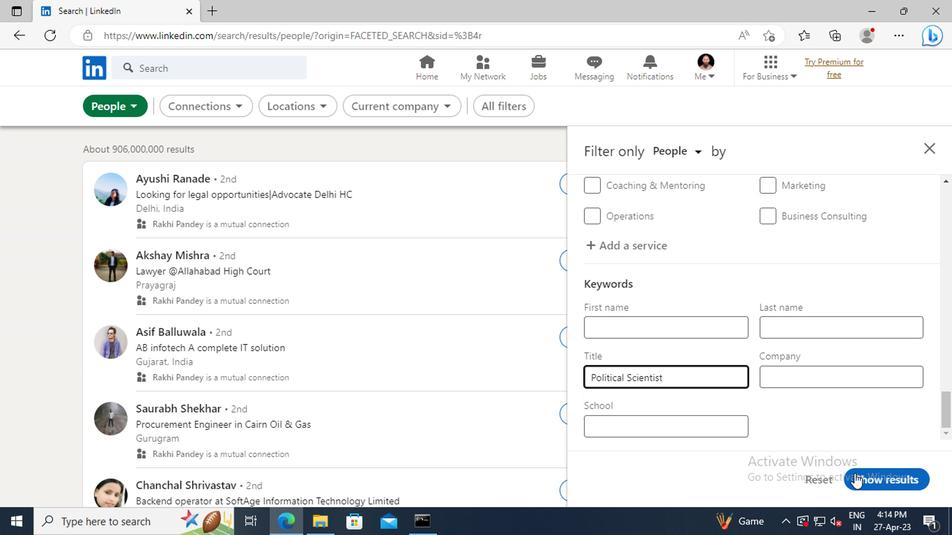 
Action: Mouse pressed left at (857, 477)
Screenshot: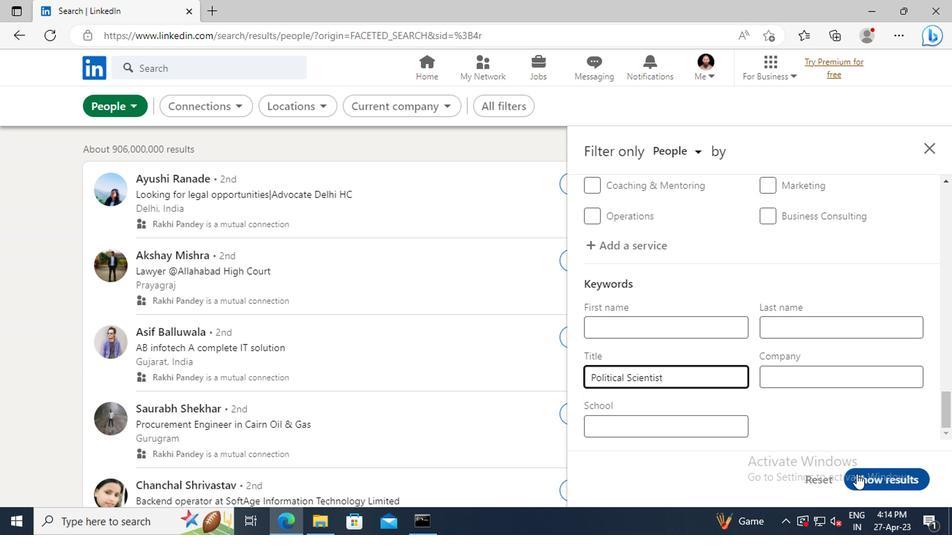 
